 Task: Explore Airbnb accommodation in JaÃ©n, Peru from 10th December, 2023 to 18th December, 2023 for 2 adults. Place can be private room with 1  bedroom having 1 bed and 1 bathroom. Property type can be flat. Amenities needed are: wifi, TV, free parkinig on premises, gym, breakfast.
Action: Mouse moved to (435, 83)
Screenshot: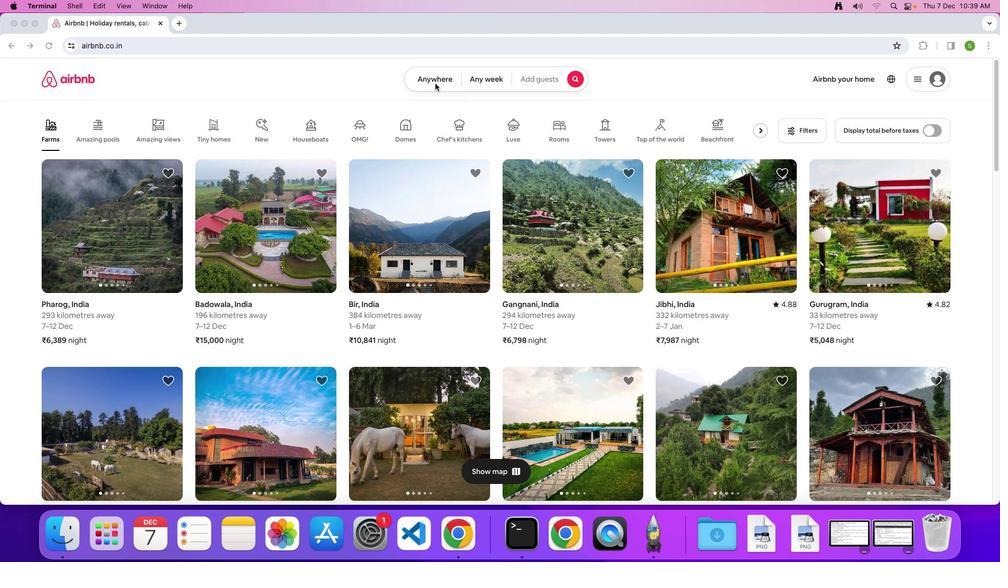 
Action: Mouse pressed left at (435, 83)
Screenshot: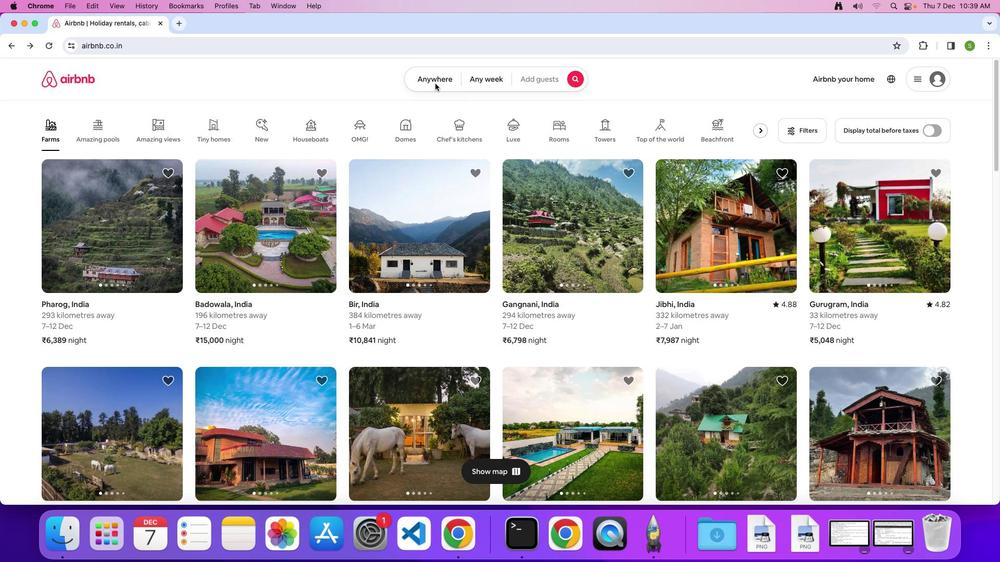 
Action: Mouse moved to (424, 81)
Screenshot: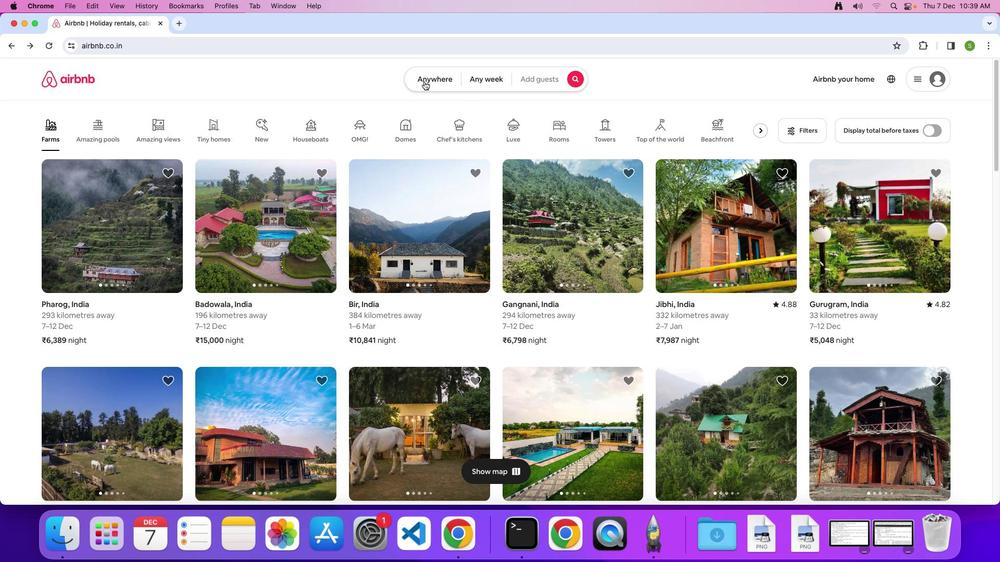 
Action: Mouse pressed left at (424, 81)
Screenshot: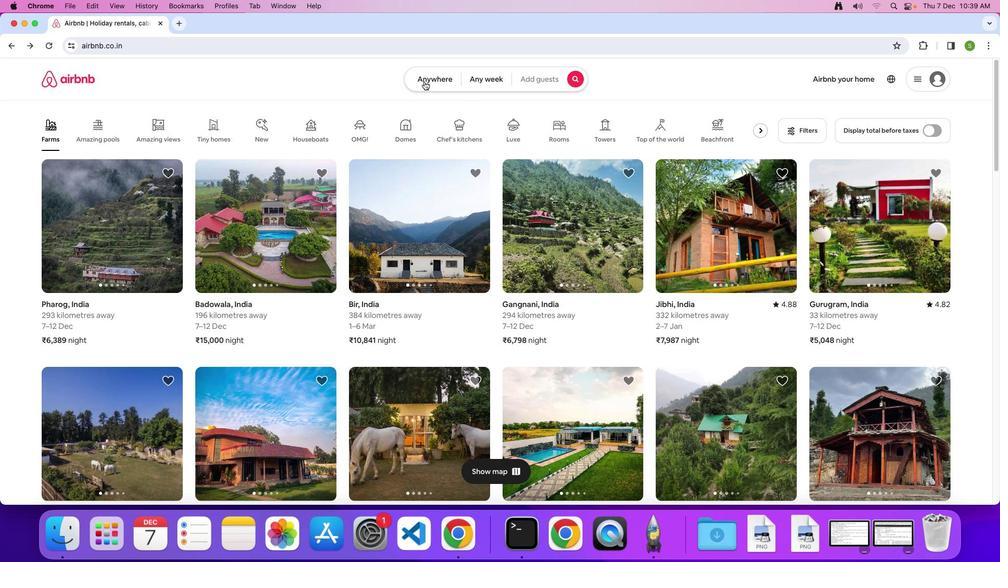 
Action: Mouse moved to (354, 114)
Screenshot: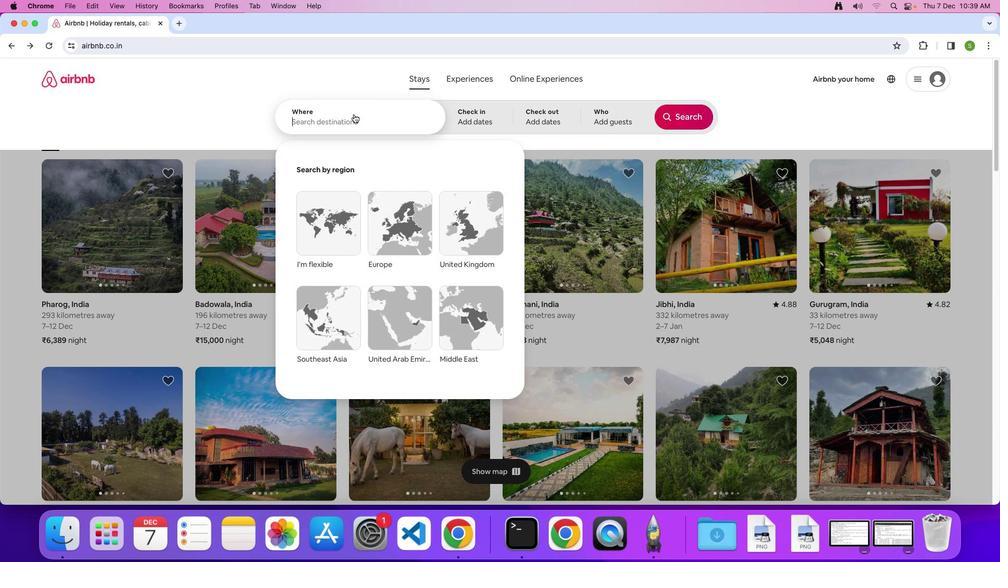 
Action: Mouse pressed left at (354, 114)
Screenshot: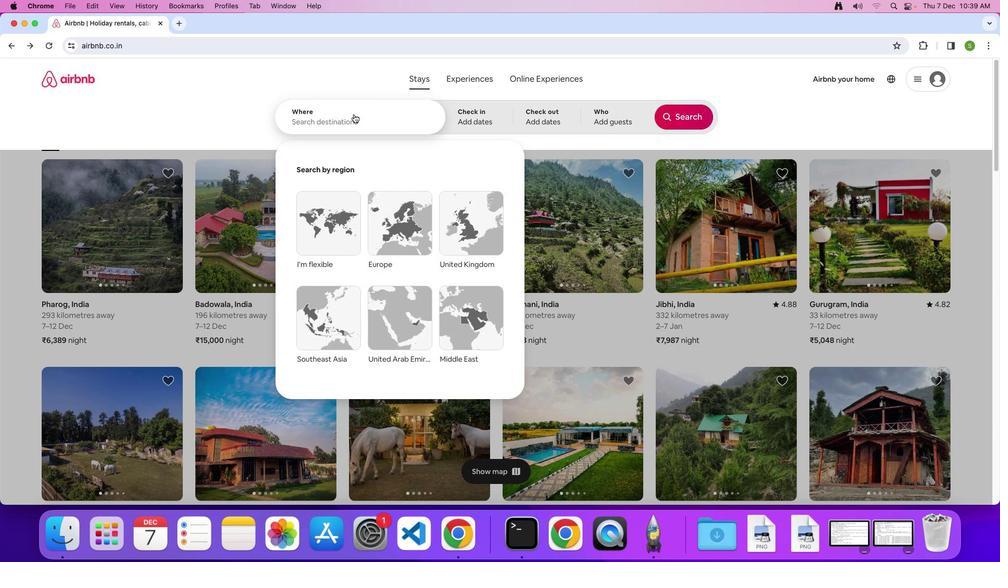 
Action: Key pressed 'J'Key.caps_lock'a''e''n'','Key.spaceKey.shift'P''e''r''u'Key.enter
Screenshot: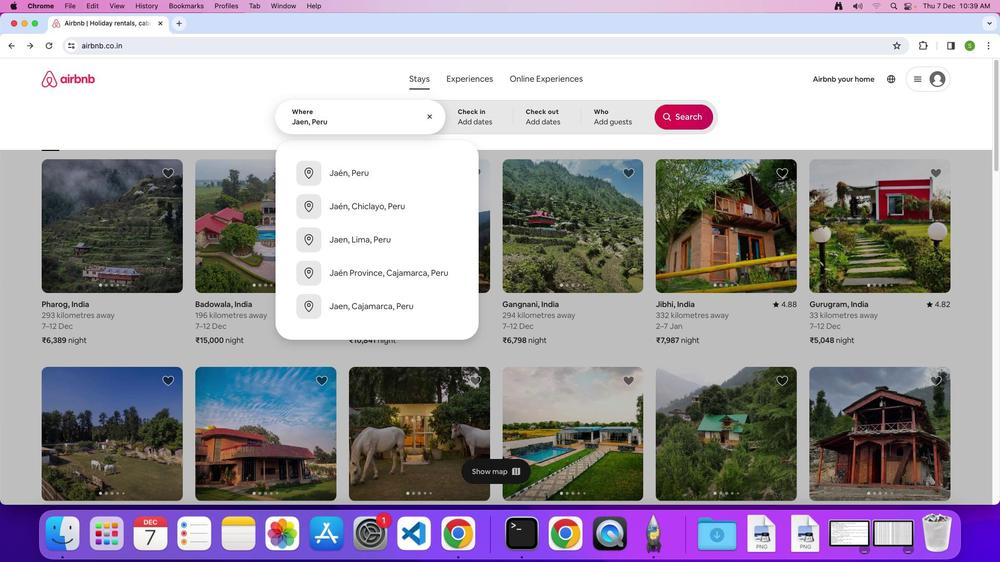 
Action: Mouse moved to (323, 300)
Screenshot: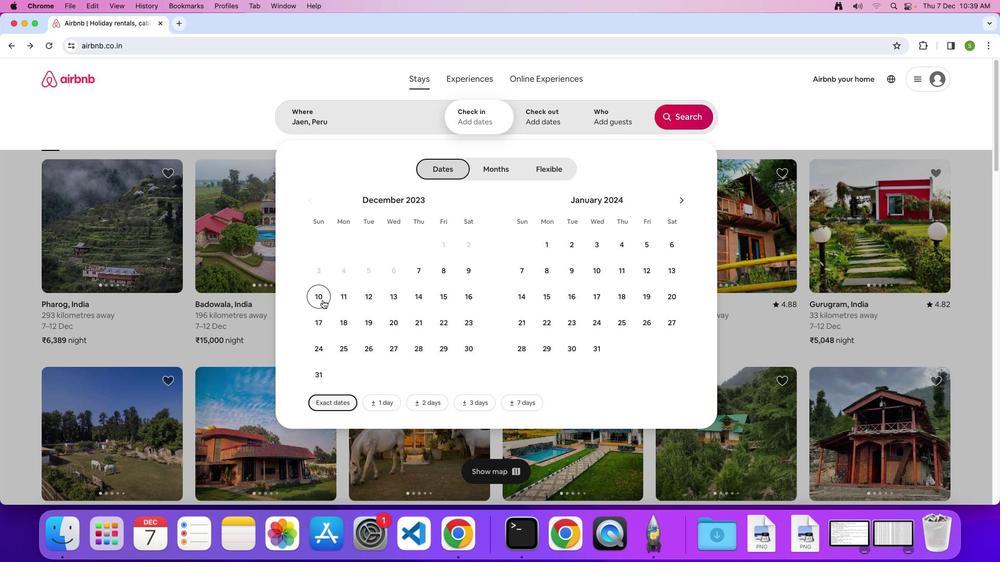
Action: Mouse pressed left at (323, 300)
Screenshot: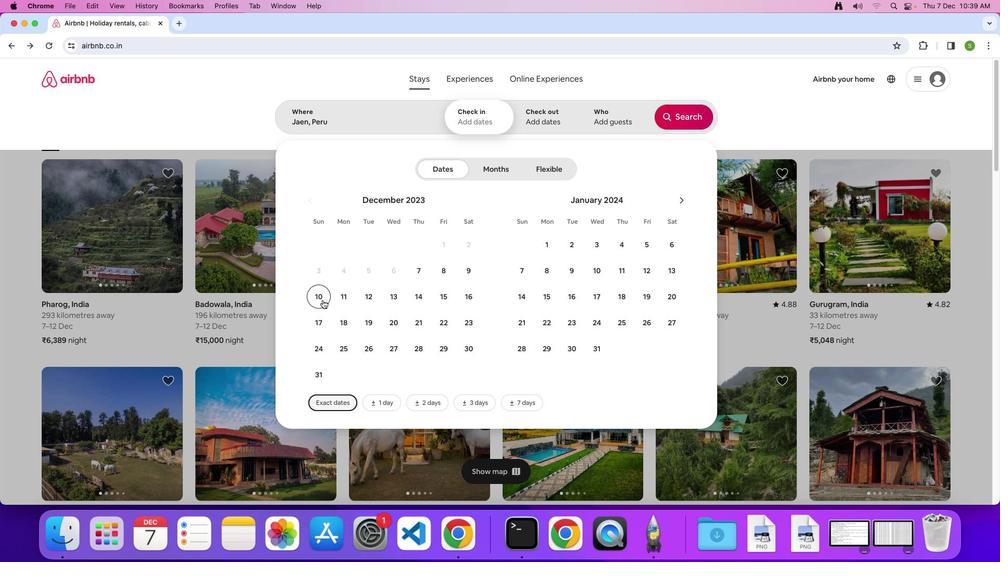
Action: Mouse moved to (338, 320)
Screenshot: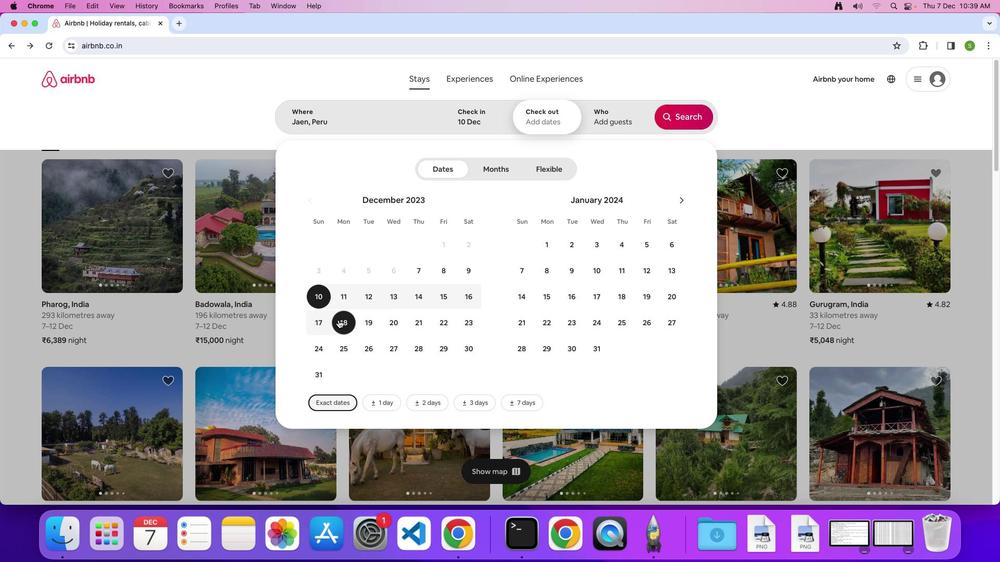 
Action: Mouse pressed left at (338, 320)
Screenshot: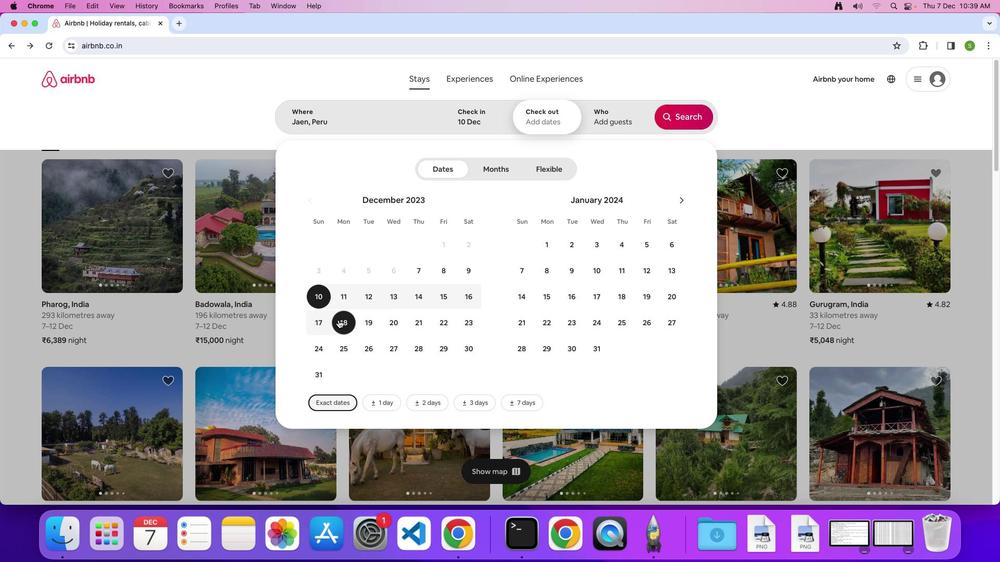 
Action: Mouse moved to (606, 124)
Screenshot: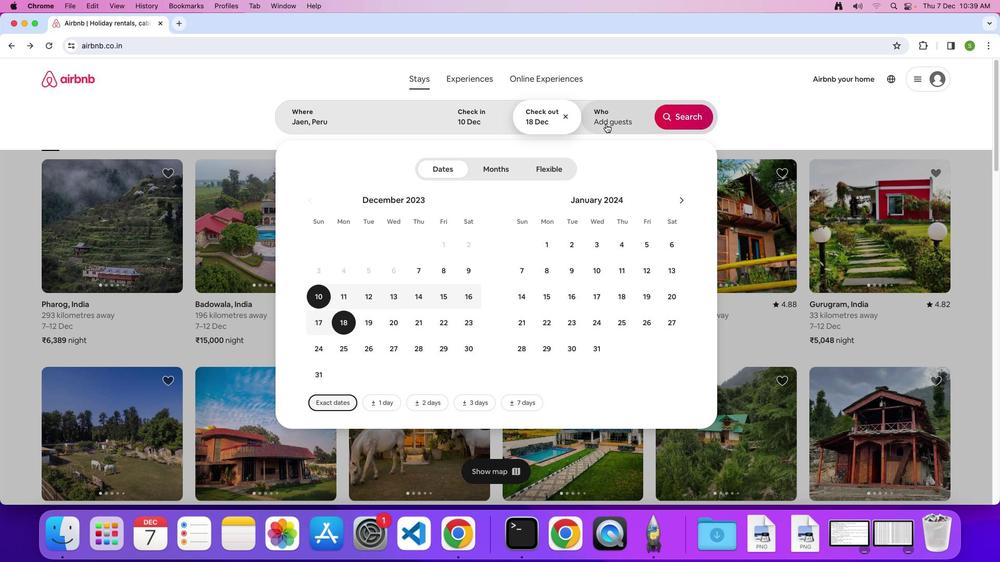 
Action: Mouse pressed left at (606, 124)
Screenshot: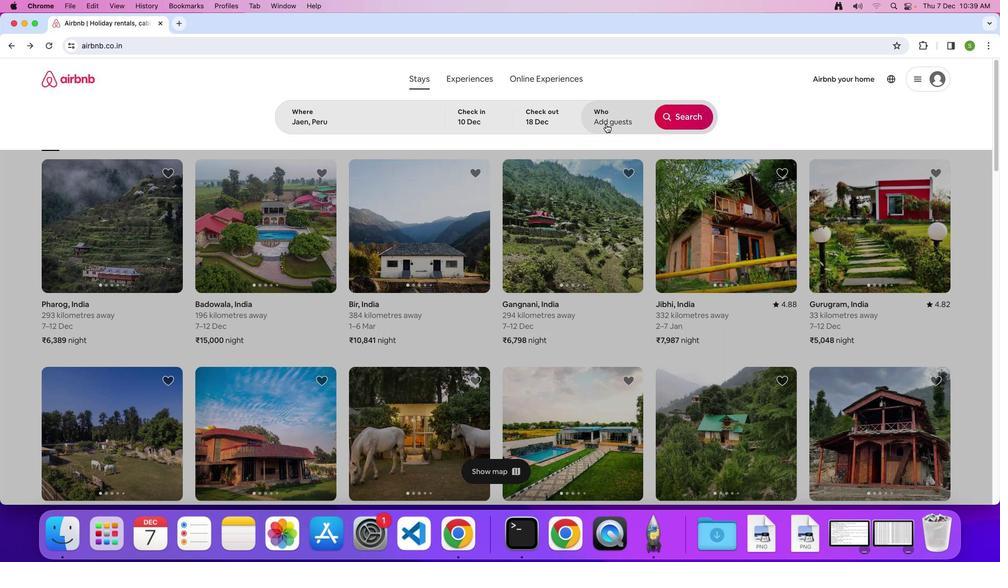 
Action: Mouse moved to (693, 173)
Screenshot: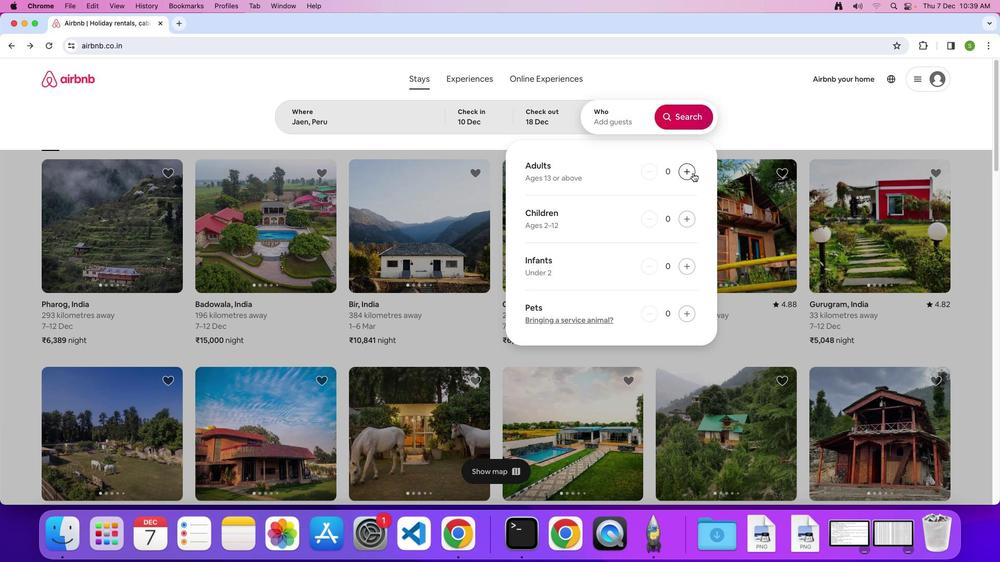 
Action: Mouse pressed left at (693, 173)
Screenshot: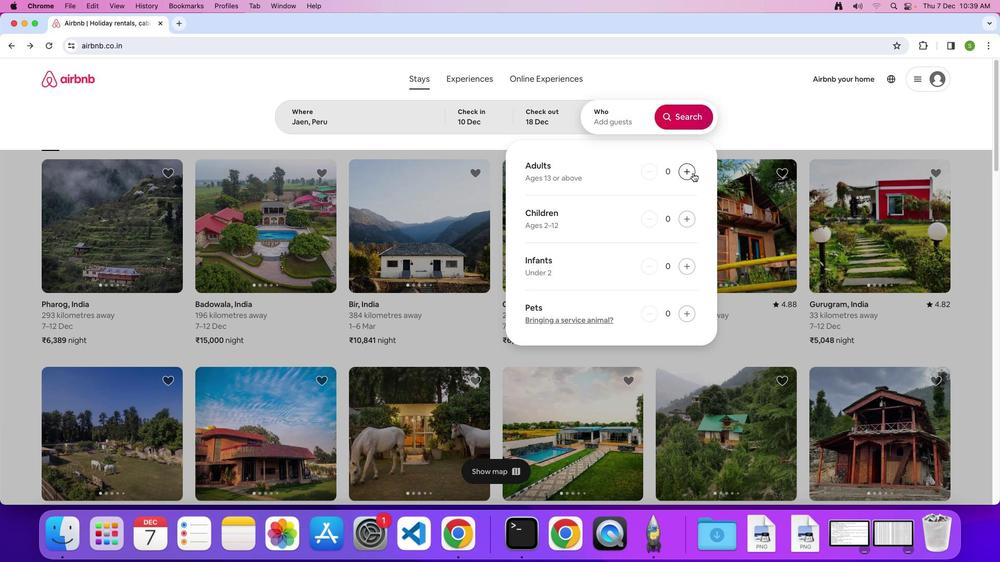 
Action: Mouse moved to (692, 173)
Screenshot: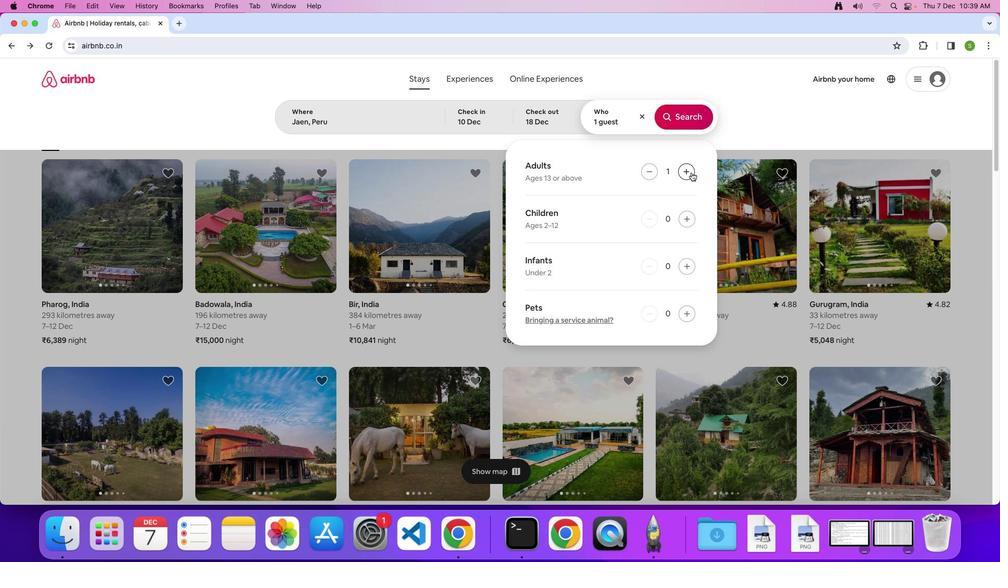 
Action: Mouse pressed left at (692, 173)
Screenshot: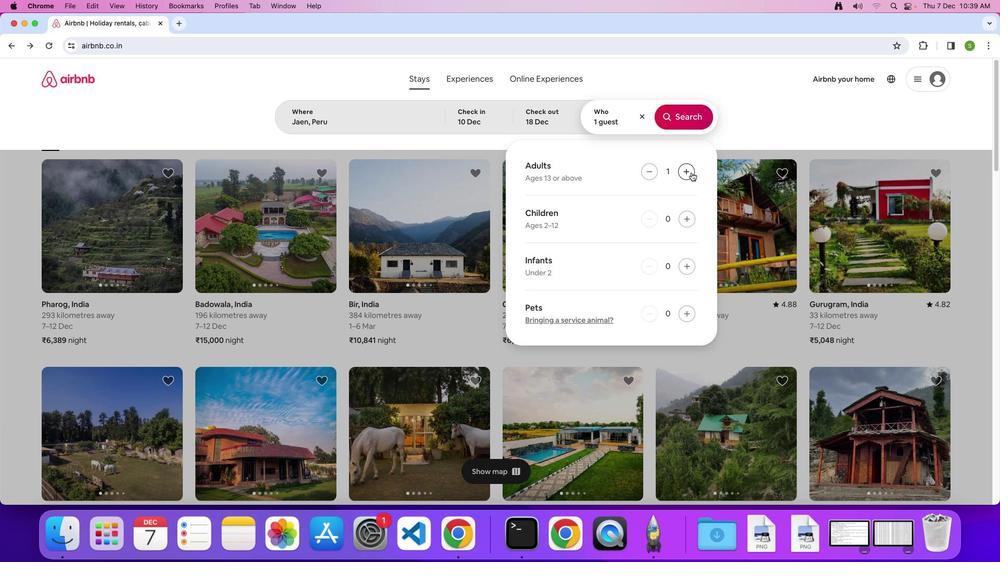 
Action: Mouse moved to (685, 122)
Screenshot: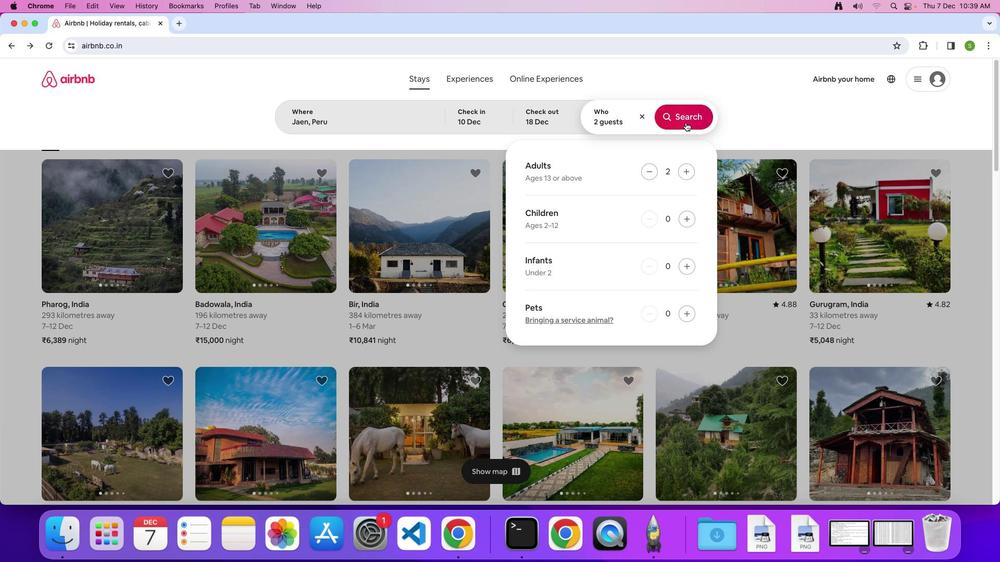 
Action: Mouse pressed left at (685, 122)
Screenshot: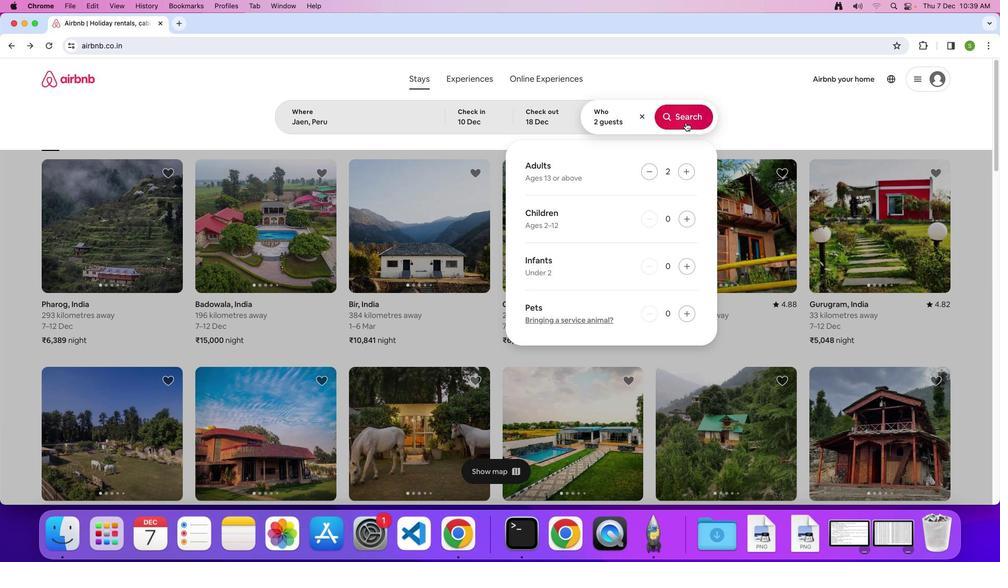 
Action: Mouse moved to (827, 116)
Screenshot: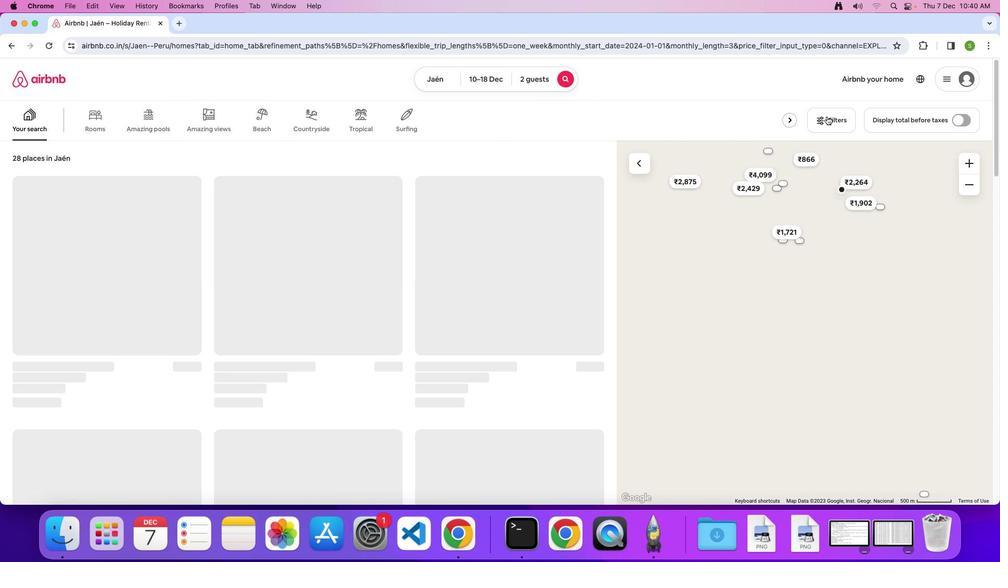 
Action: Mouse pressed left at (827, 116)
Screenshot: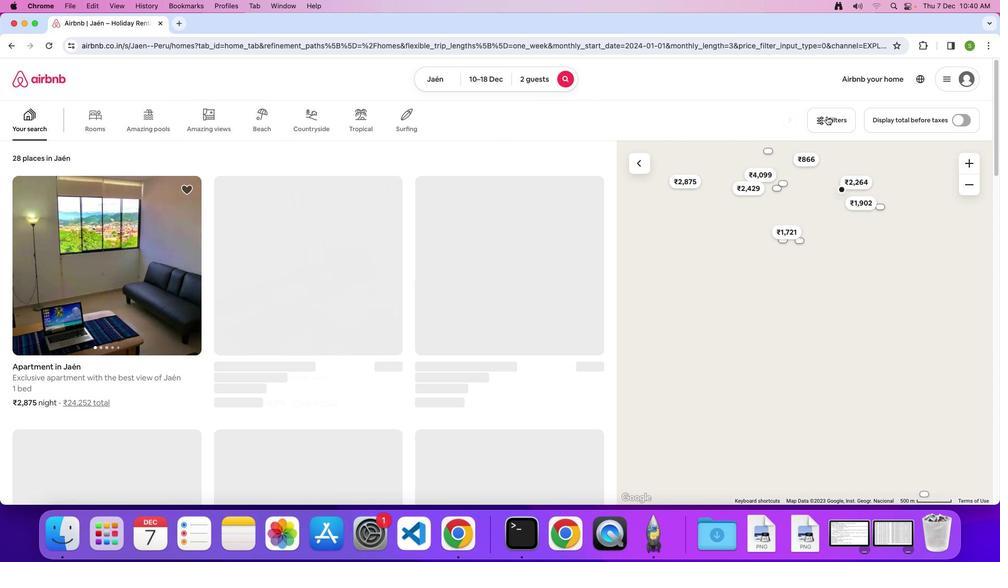 
Action: Mouse moved to (497, 184)
Screenshot: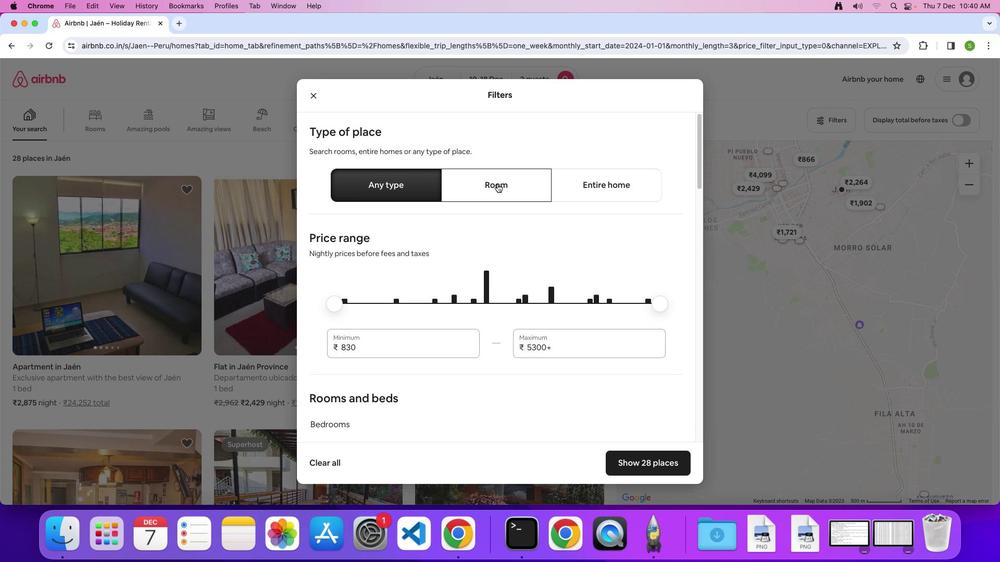 
Action: Mouse pressed left at (497, 184)
Screenshot: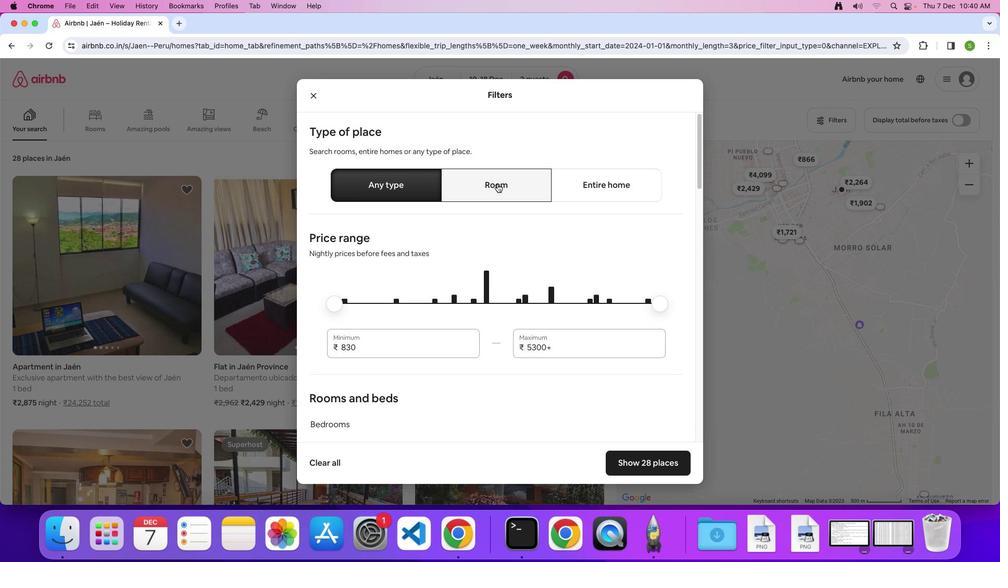 
Action: Mouse moved to (507, 269)
Screenshot: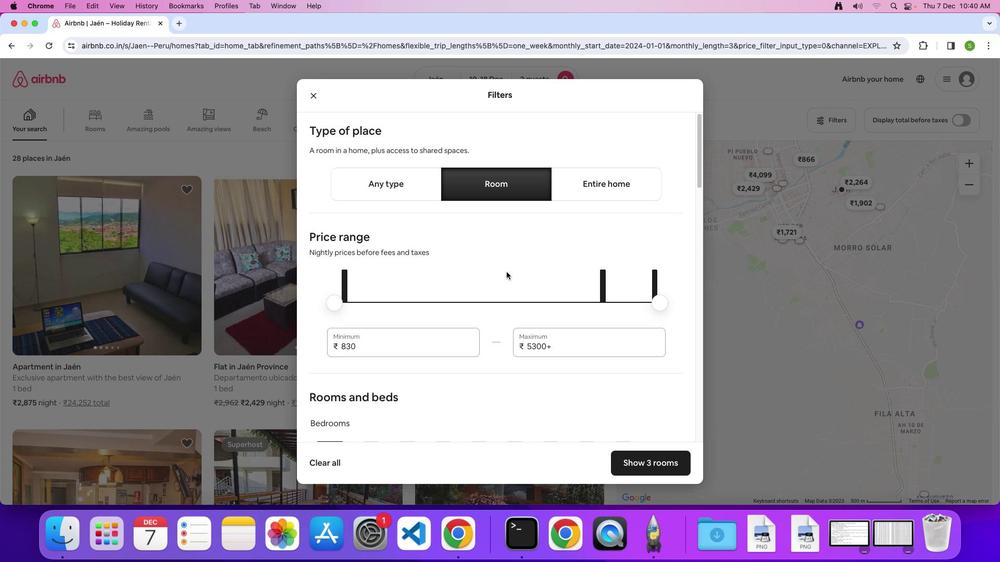
Action: Mouse scrolled (507, 269) with delta (0, 0)
Screenshot: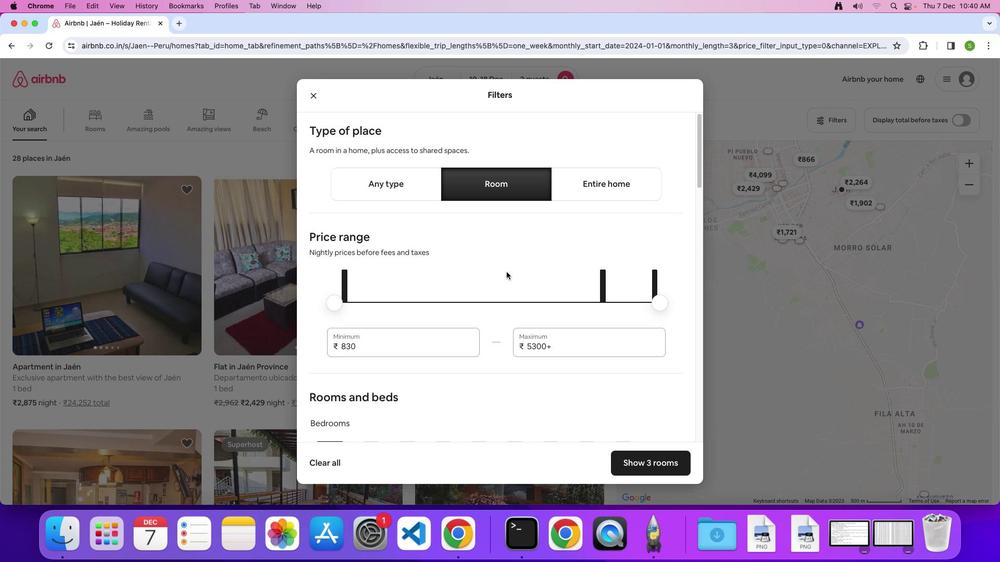 
Action: Mouse moved to (507, 272)
Screenshot: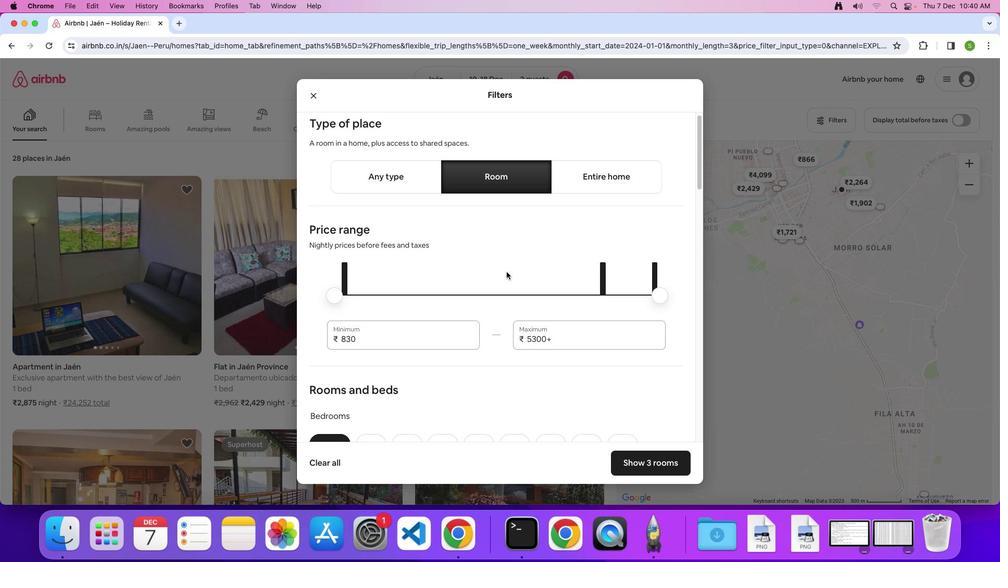 
Action: Mouse scrolled (507, 272) with delta (0, 0)
Screenshot: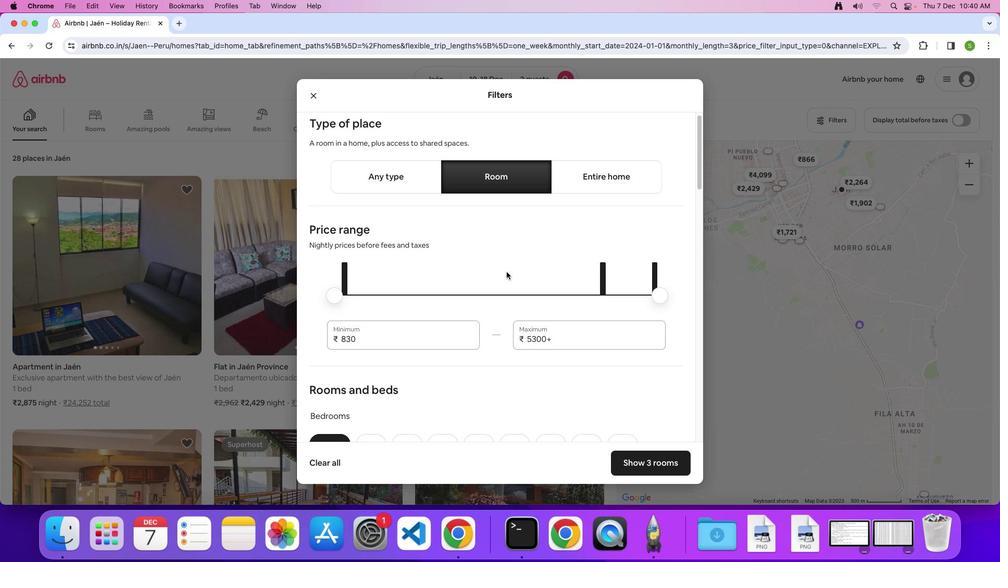 
Action: Mouse scrolled (507, 272) with delta (0, 0)
Screenshot: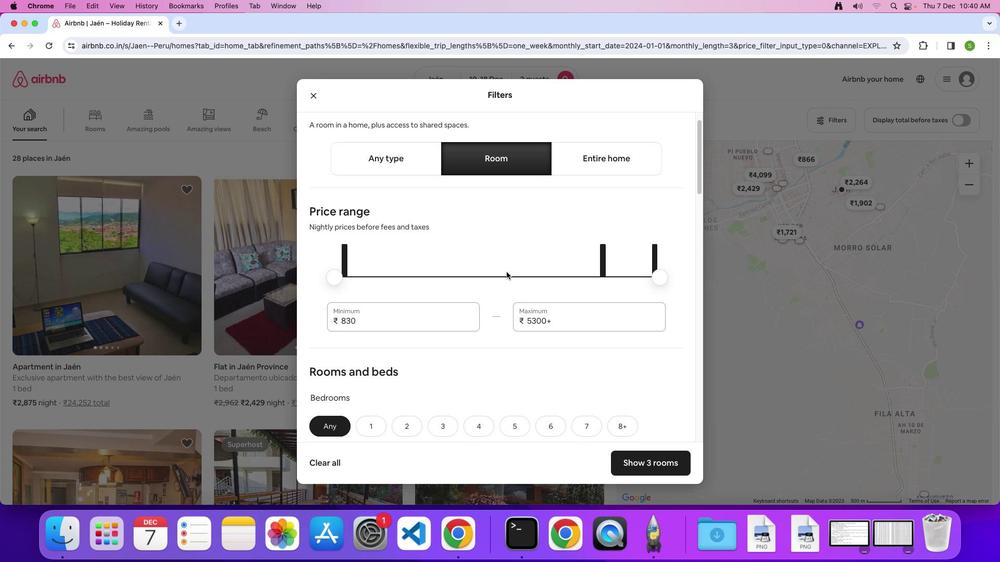 
Action: Mouse scrolled (507, 272) with delta (0, 0)
Screenshot: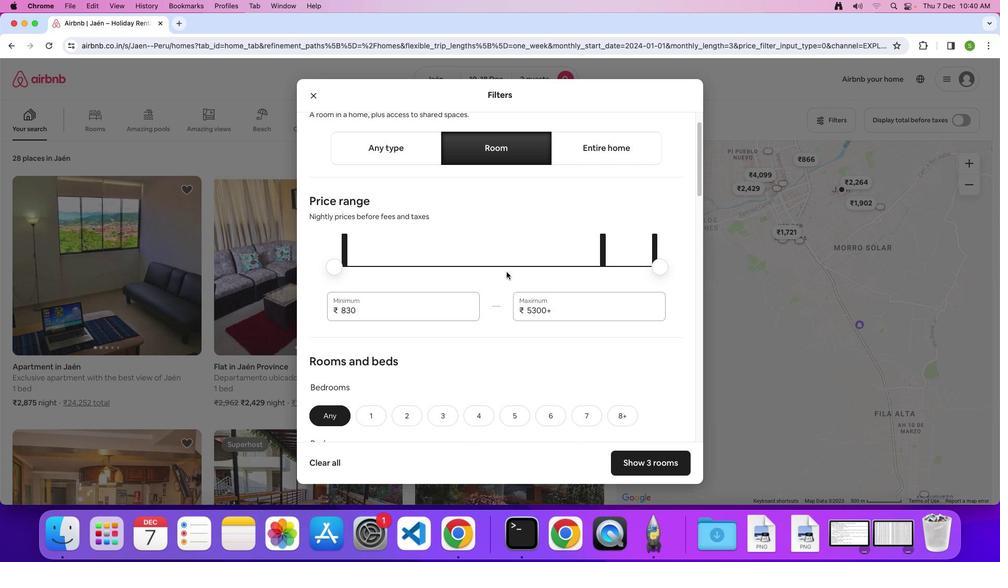 
Action: Mouse scrolled (507, 272) with delta (0, 0)
Screenshot: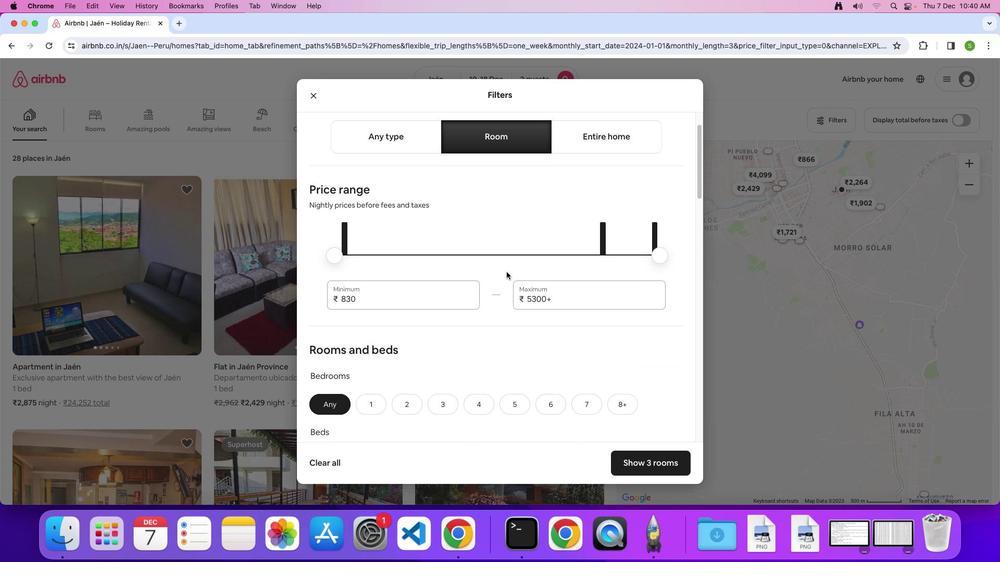 
Action: Mouse scrolled (507, 272) with delta (0, -1)
Screenshot: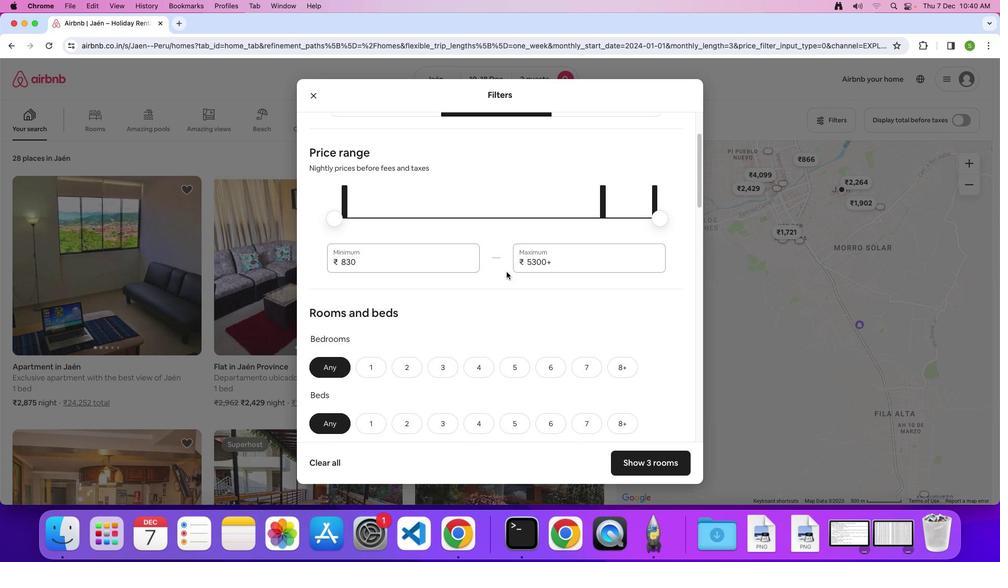 
Action: Mouse moved to (376, 343)
Screenshot: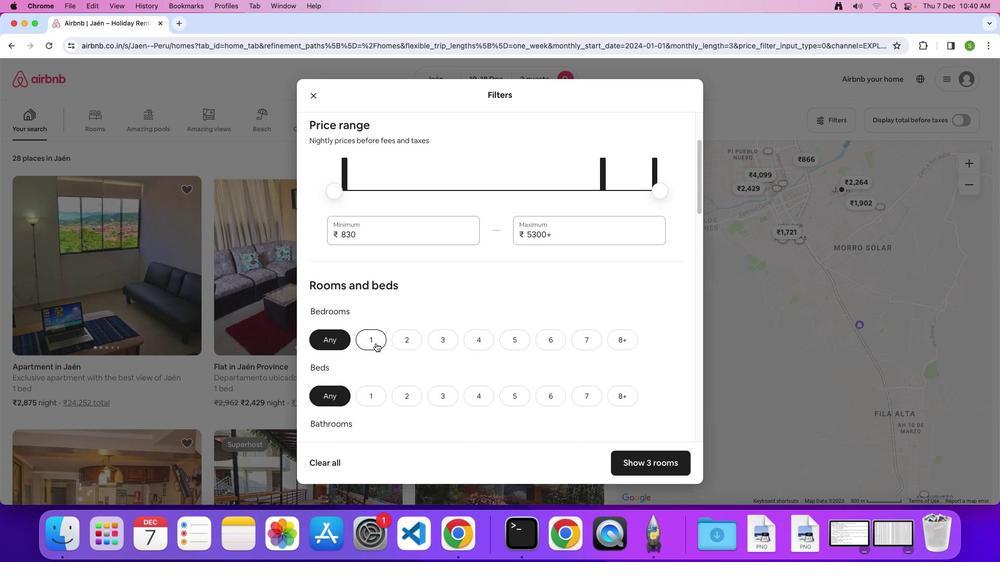 
Action: Mouse pressed left at (376, 343)
Screenshot: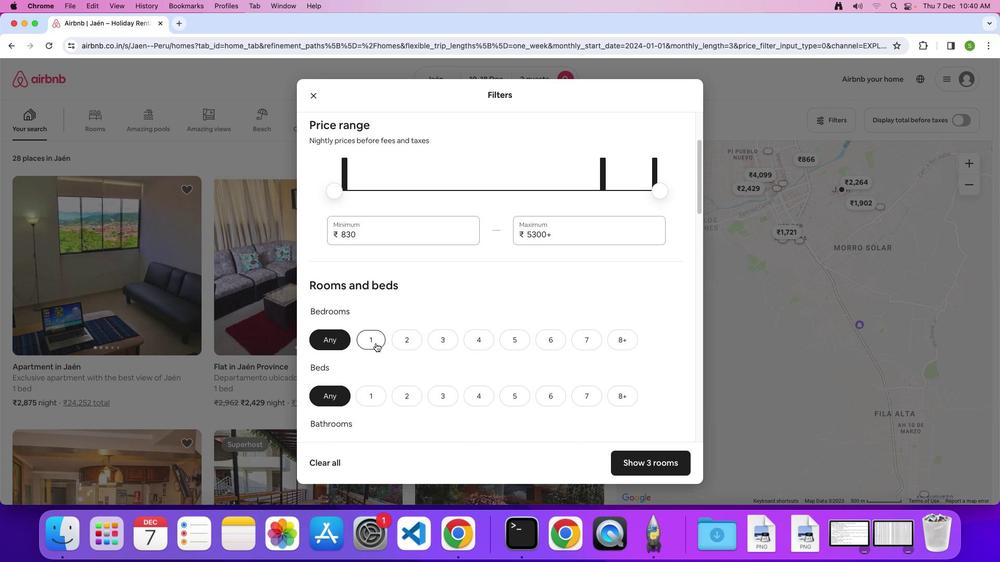 
Action: Mouse moved to (487, 305)
Screenshot: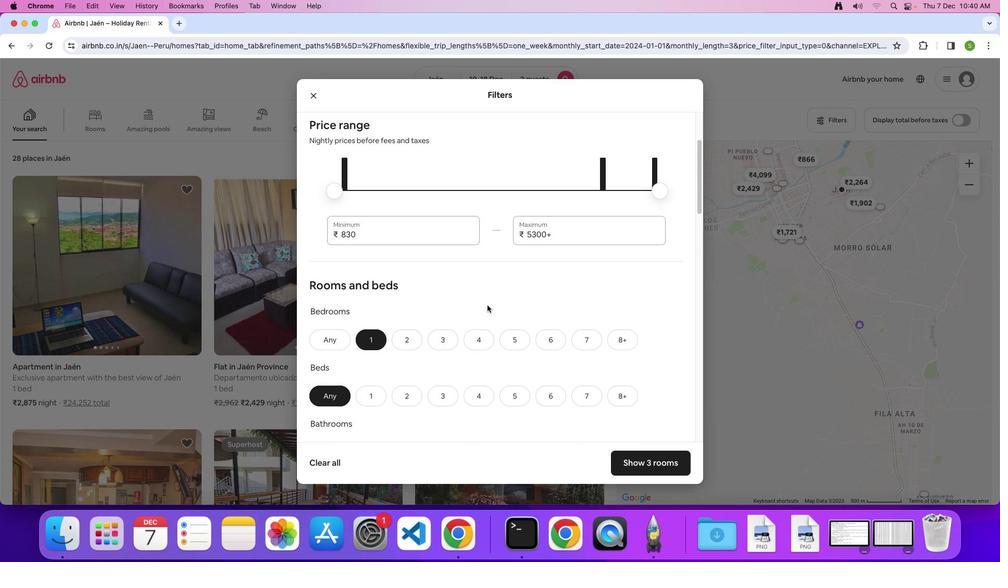 
Action: Mouse scrolled (487, 305) with delta (0, 0)
Screenshot: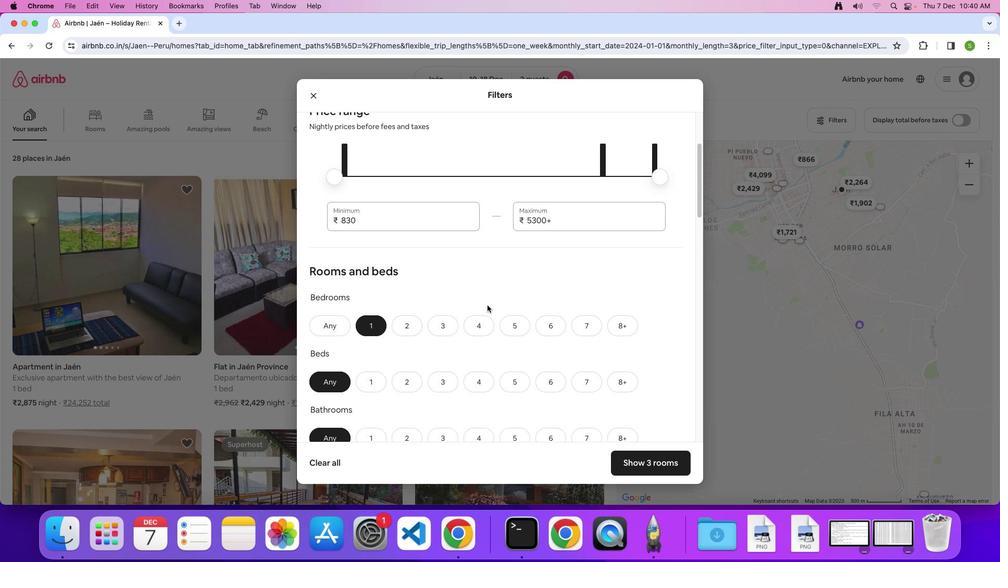 
Action: Mouse scrolled (487, 305) with delta (0, 0)
Screenshot: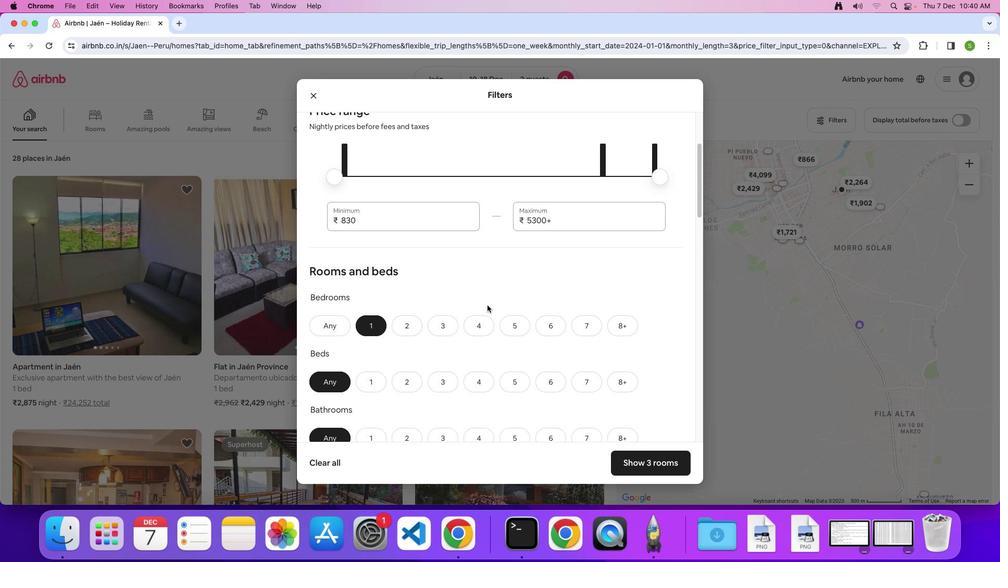 
Action: Mouse scrolled (487, 305) with delta (0, -2)
Screenshot: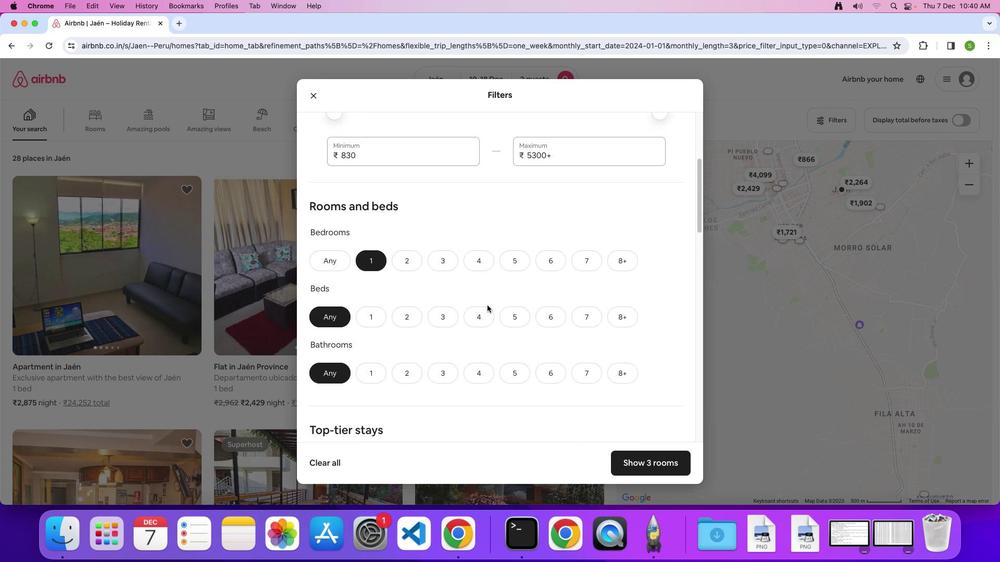 
Action: Mouse moved to (378, 278)
Screenshot: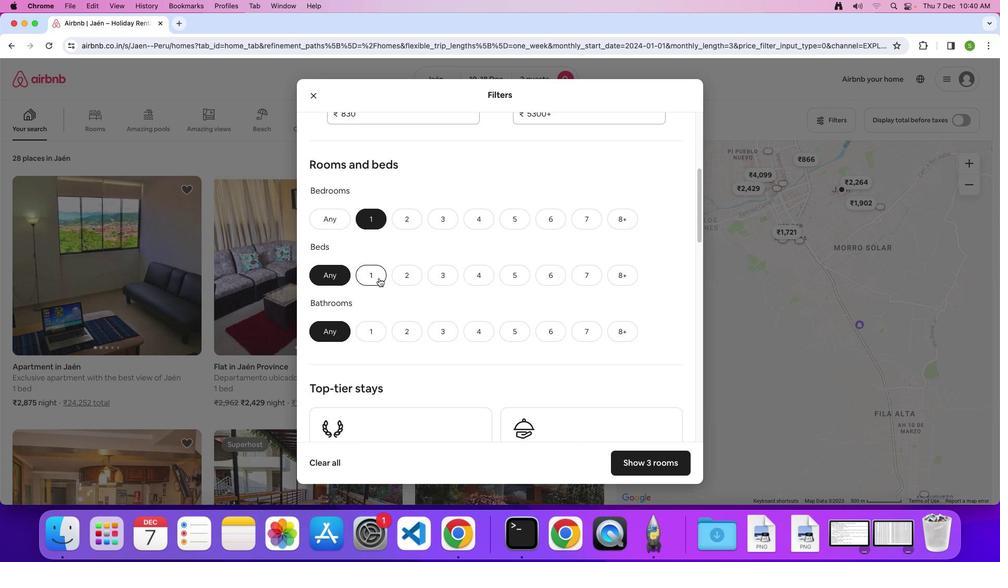 
Action: Mouse pressed left at (378, 278)
Screenshot: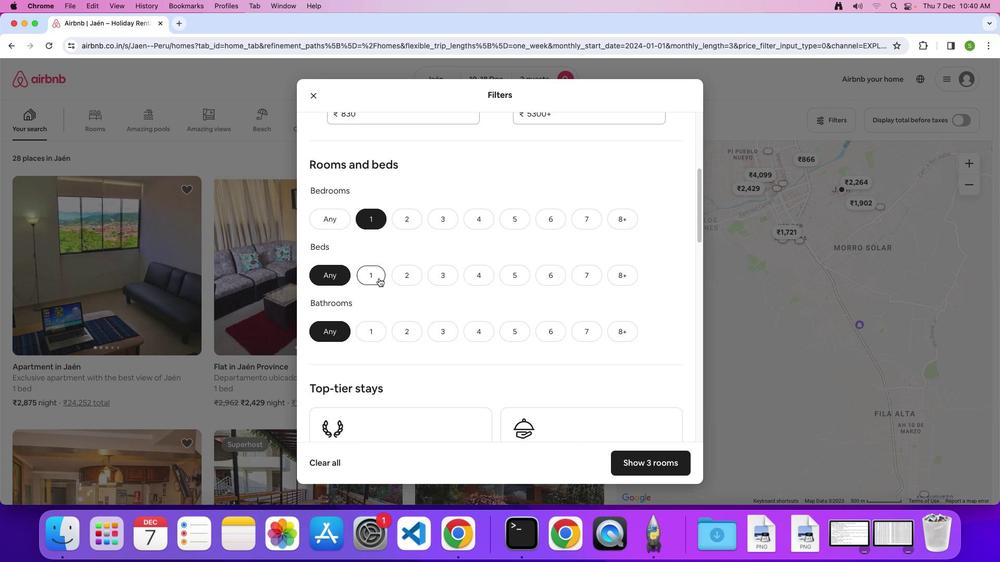 
Action: Mouse moved to (530, 283)
Screenshot: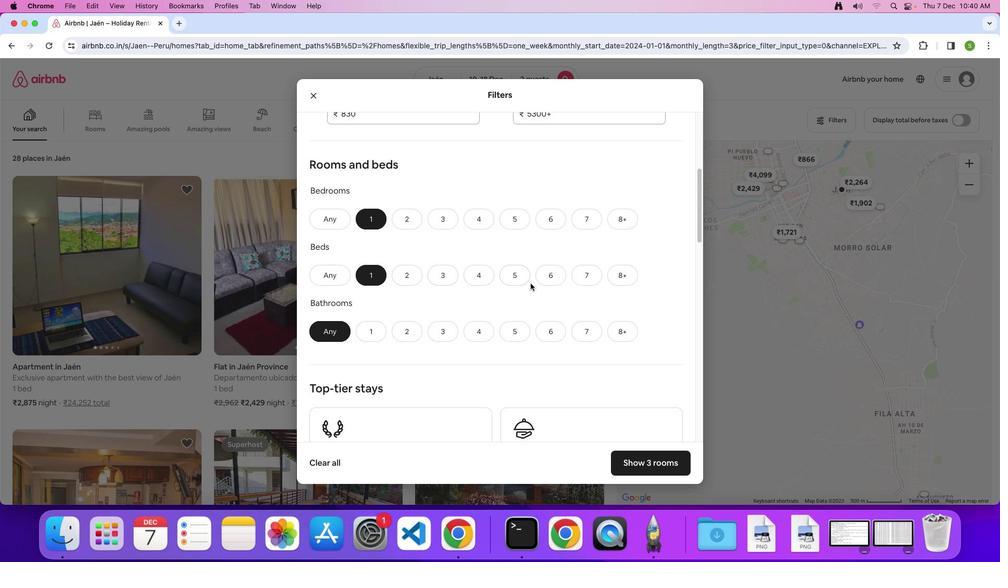 
Action: Mouse scrolled (530, 283) with delta (0, 0)
Screenshot: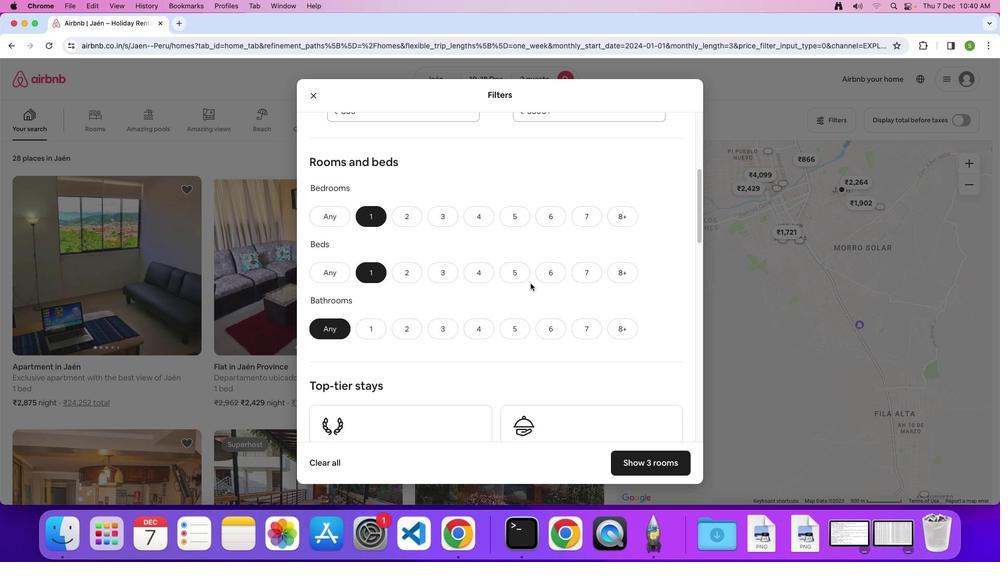 
Action: Mouse scrolled (530, 283) with delta (0, 0)
Screenshot: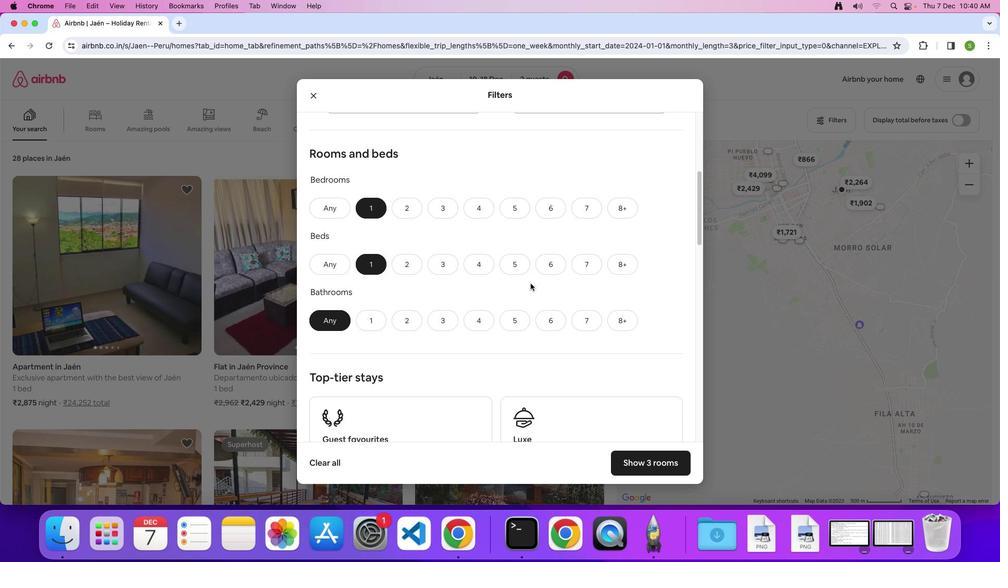 
Action: Mouse scrolled (530, 283) with delta (0, -1)
Screenshot: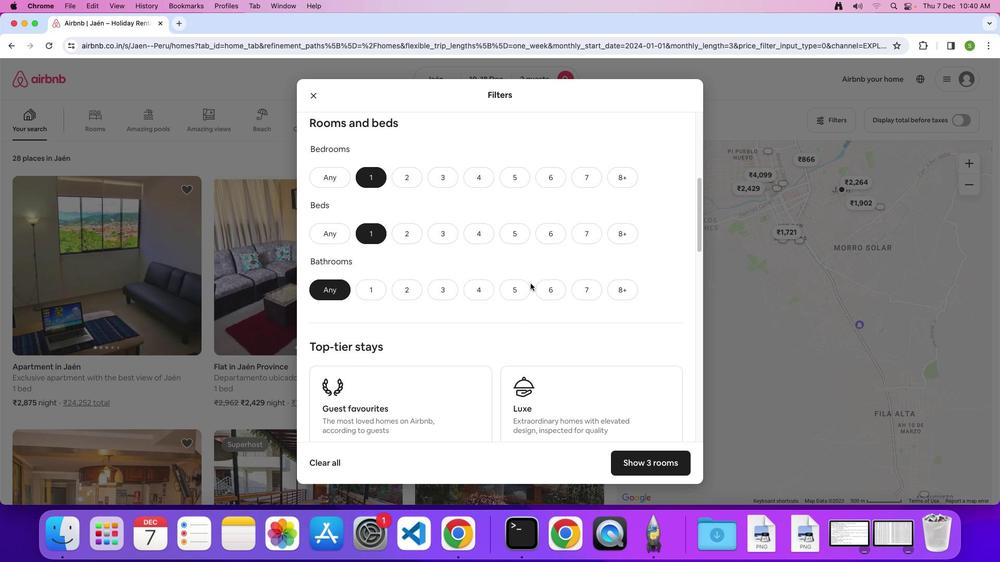 
Action: Mouse scrolled (530, 283) with delta (0, 0)
Screenshot: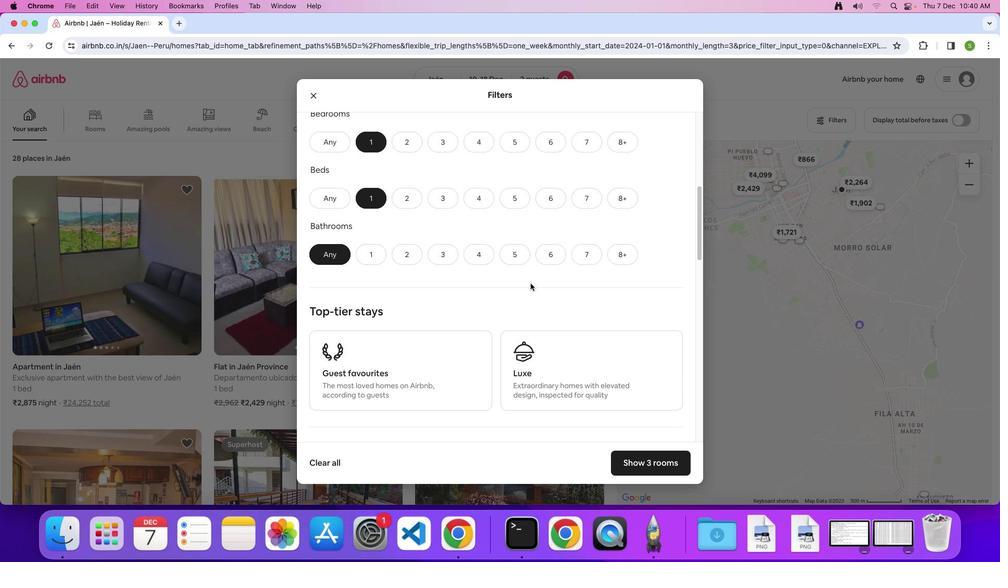 
Action: Mouse scrolled (530, 283) with delta (0, 0)
Screenshot: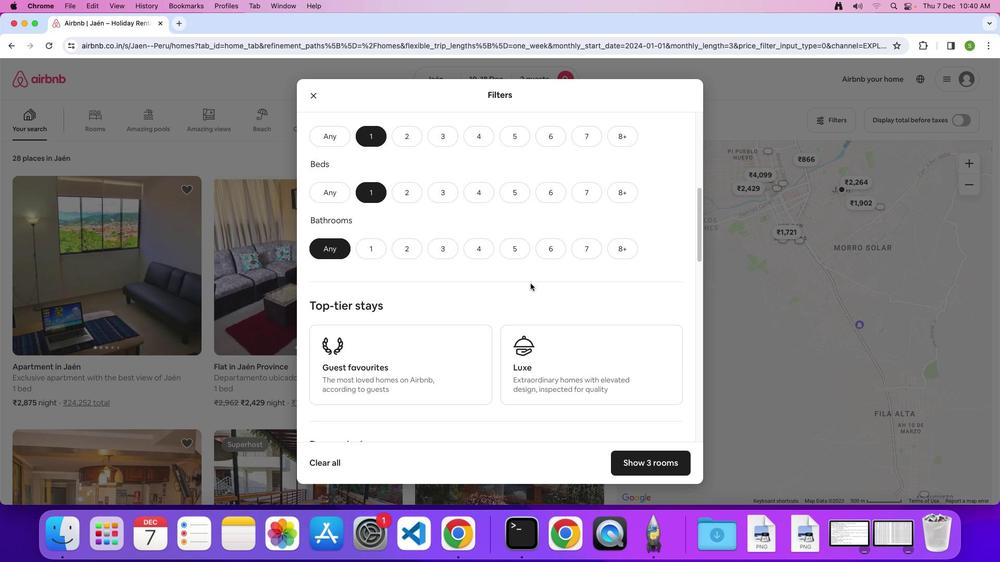 
Action: Mouse moved to (376, 236)
Screenshot: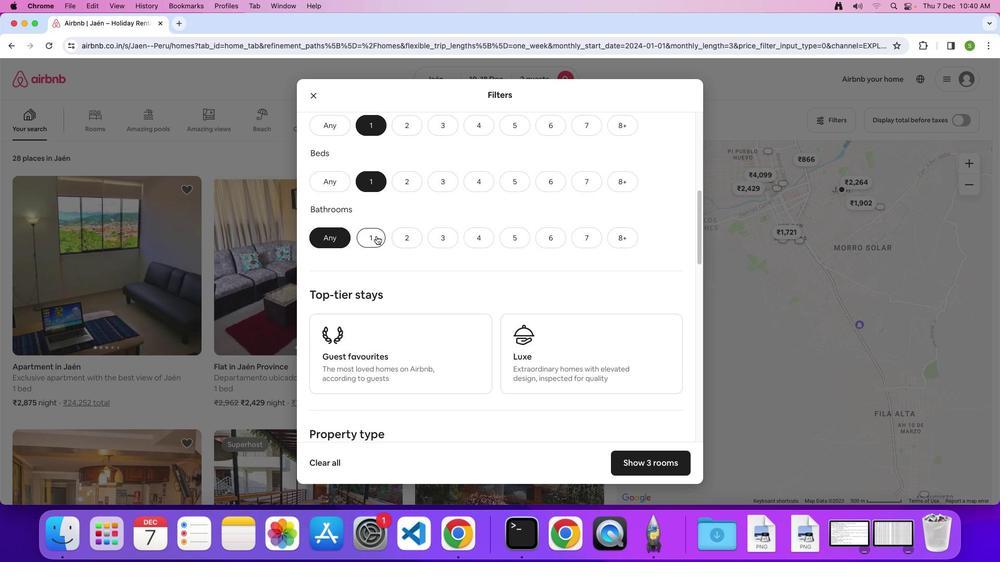 
Action: Mouse pressed left at (376, 236)
Screenshot: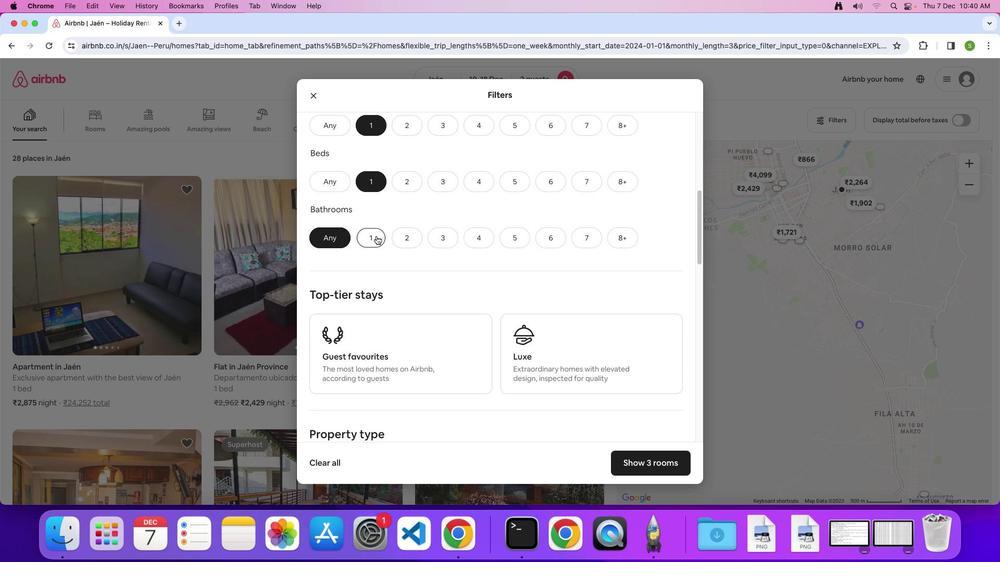 
Action: Mouse moved to (495, 256)
Screenshot: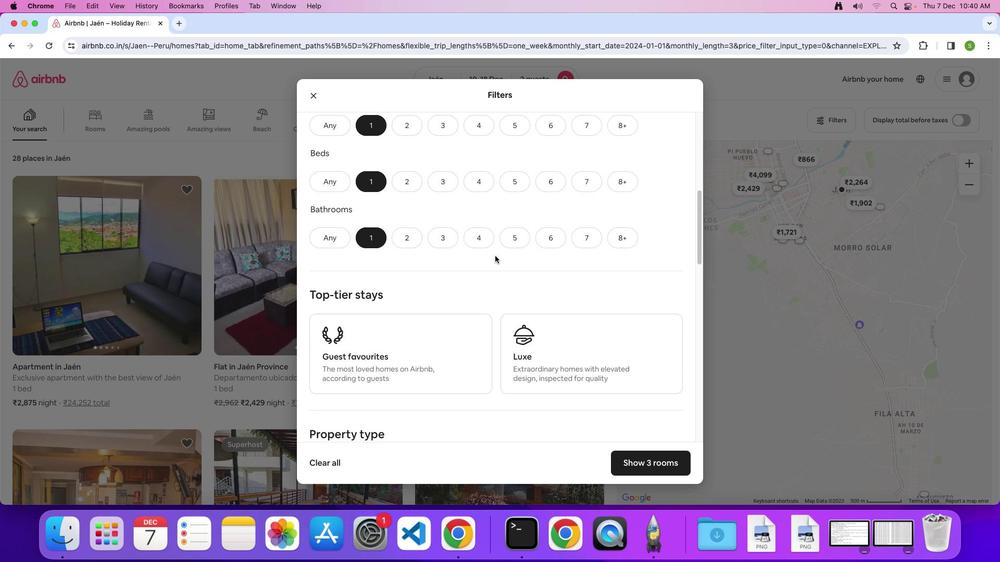 
Action: Mouse scrolled (495, 256) with delta (0, 0)
Screenshot: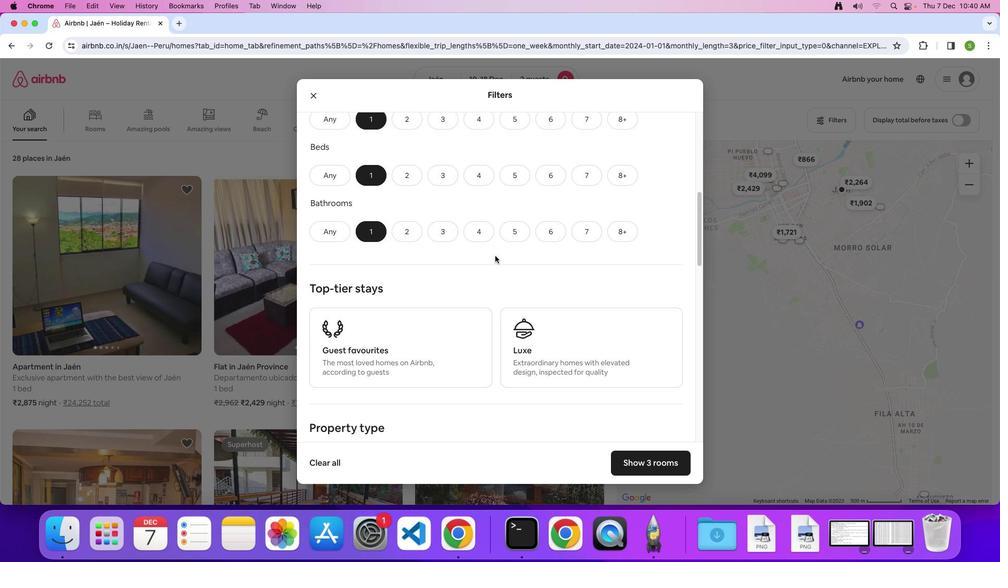
Action: Mouse scrolled (495, 256) with delta (0, 0)
Screenshot: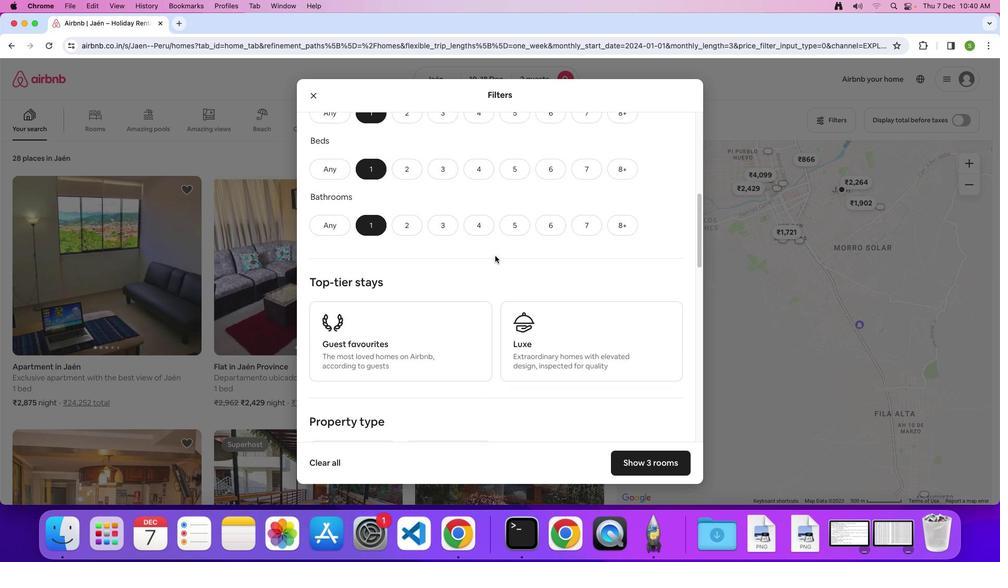 
Action: Mouse scrolled (495, 256) with delta (0, 0)
Screenshot: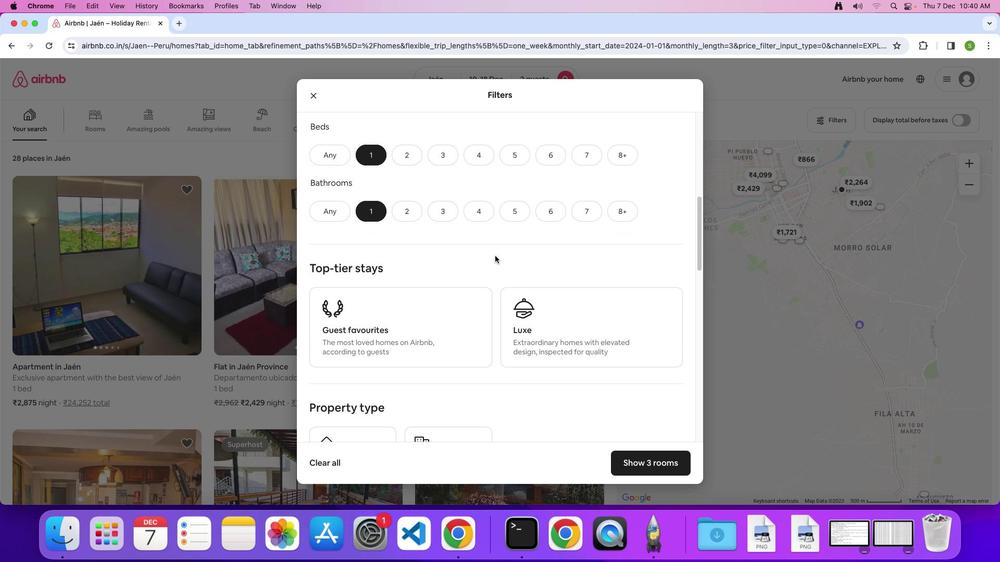 
Action: Mouse scrolled (495, 256) with delta (0, 0)
Screenshot: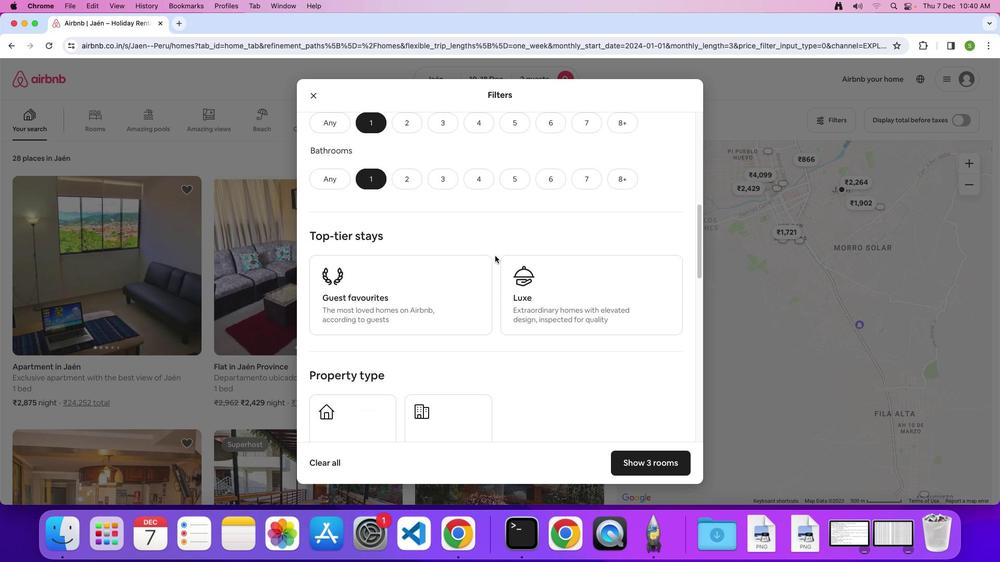 
Action: Mouse scrolled (495, 256) with delta (0, -1)
Screenshot: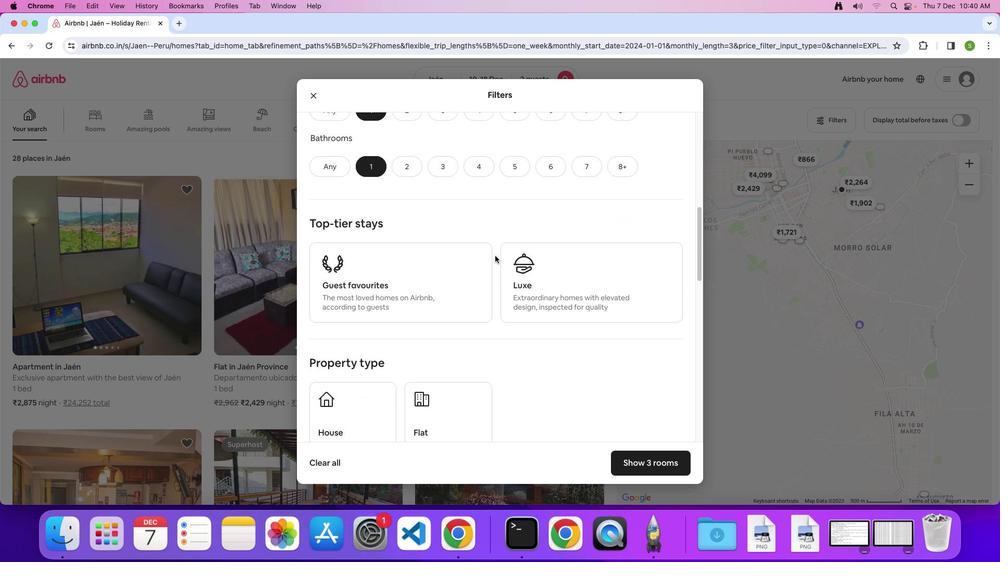 
Action: Mouse scrolled (495, 256) with delta (0, 0)
Screenshot: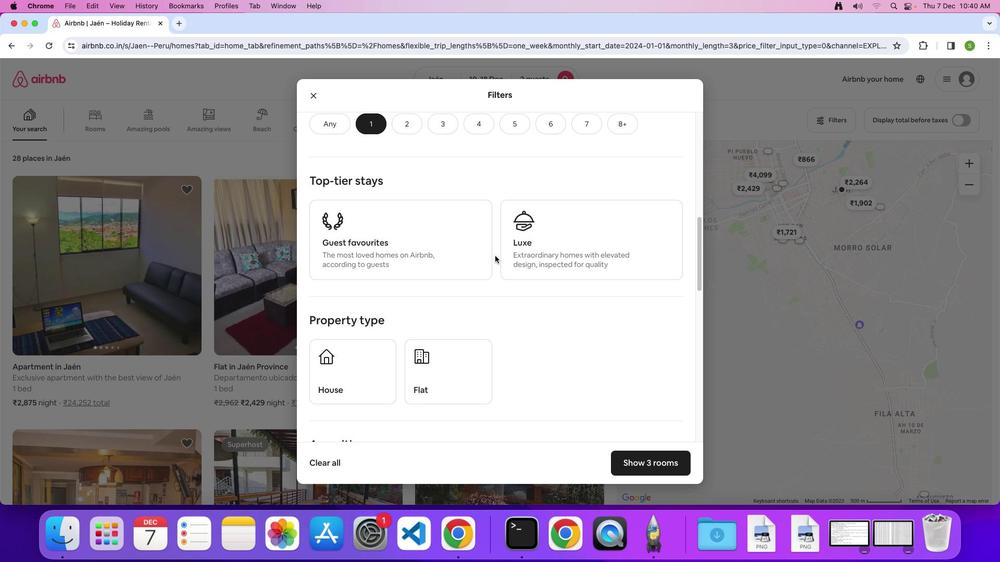 
Action: Mouse scrolled (495, 256) with delta (0, 0)
Screenshot: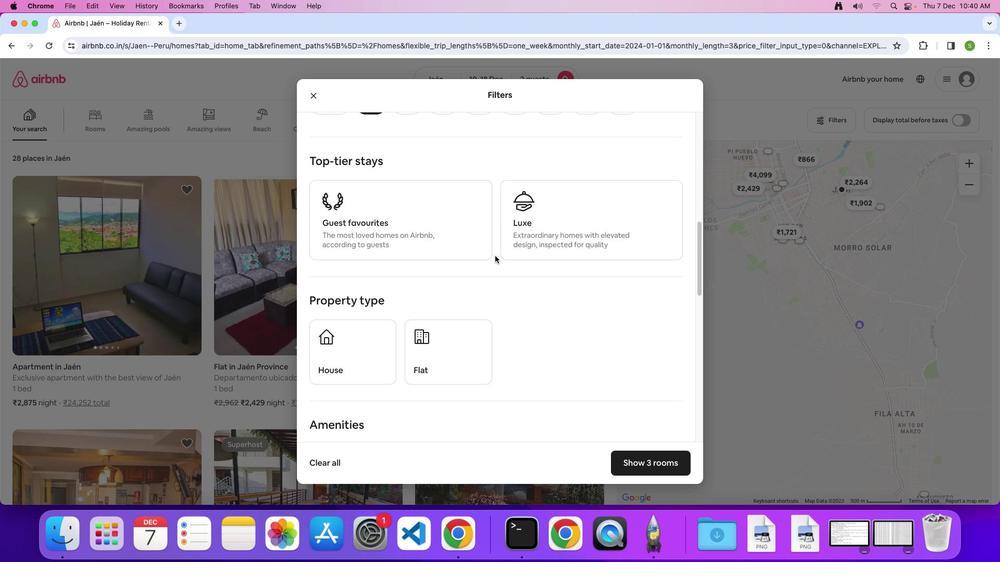 
Action: Mouse scrolled (495, 256) with delta (0, -1)
Screenshot: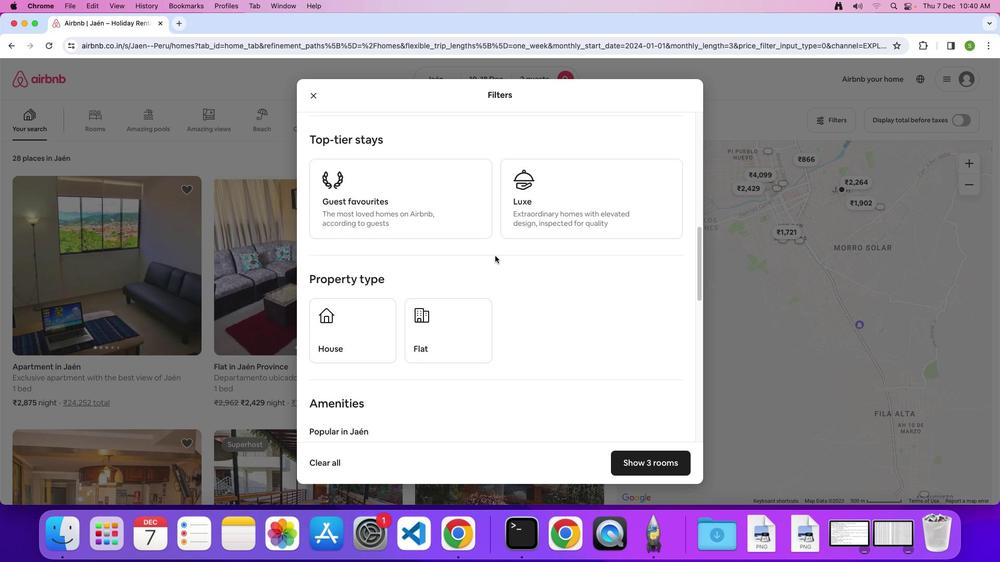 
Action: Mouse moved to (440, 290)
Screenshot: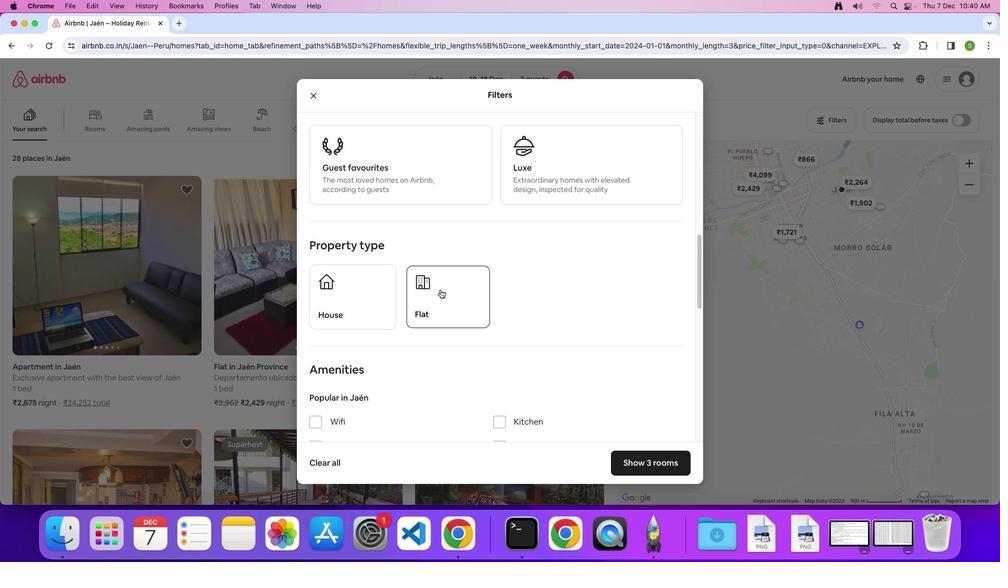 
Action: Mouse pressed left at (440, 290)
Screenshot: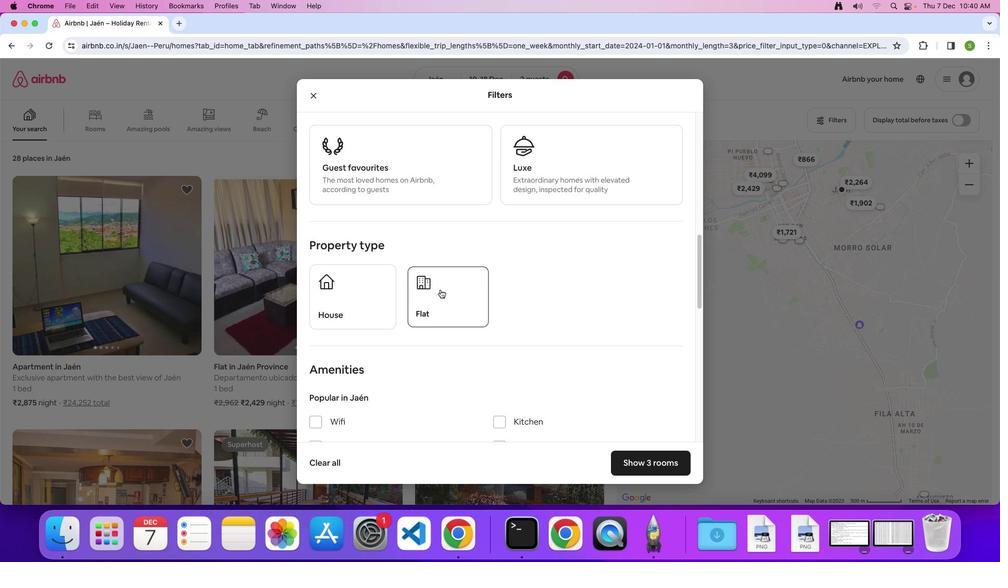 
Action: Mouse moved to (568, 279)
Screenshot: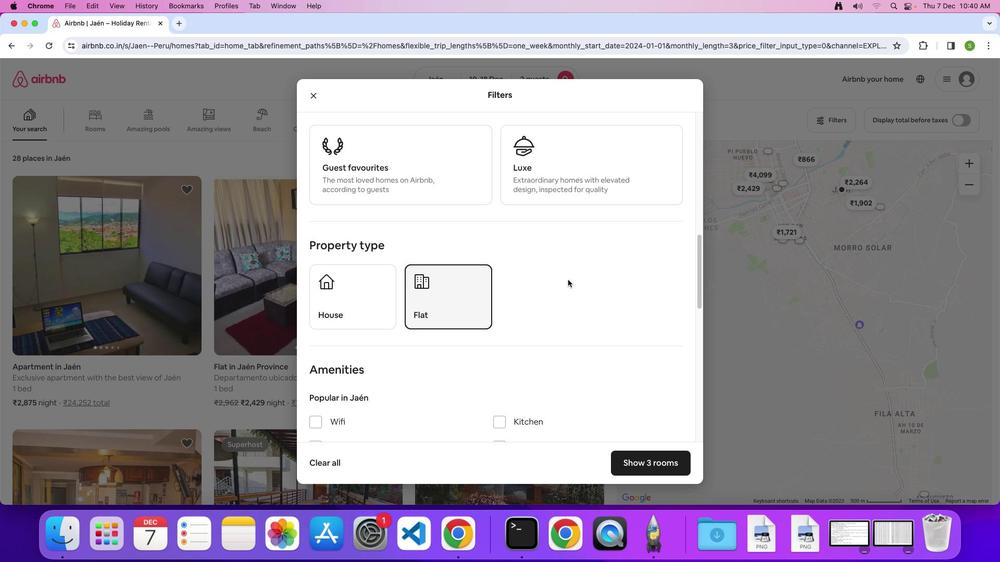 
Action: Mouse scrolled (568, 279) with delta (0, 0)
Screenshot: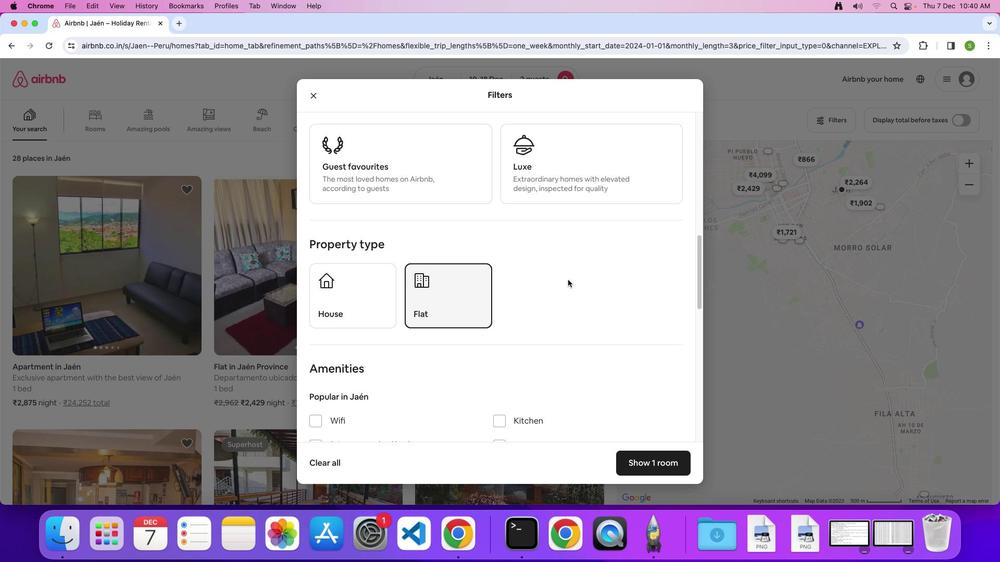 
Action: Mouse scrolled (568, 279) with delta (0, 0)
Screenshot: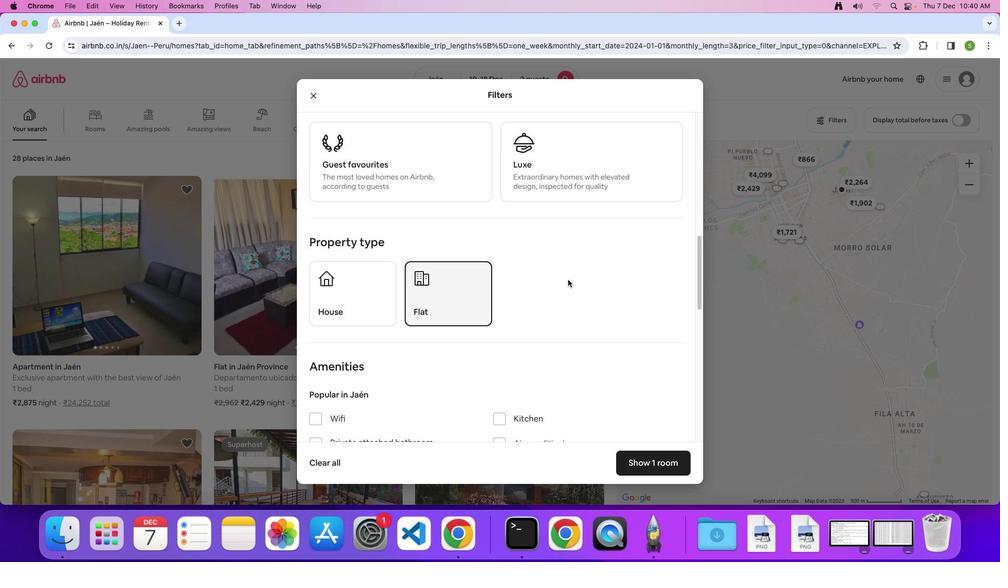 
Action: Mouse scrolled (568, 279) with delta (0, 0)
Screenshot: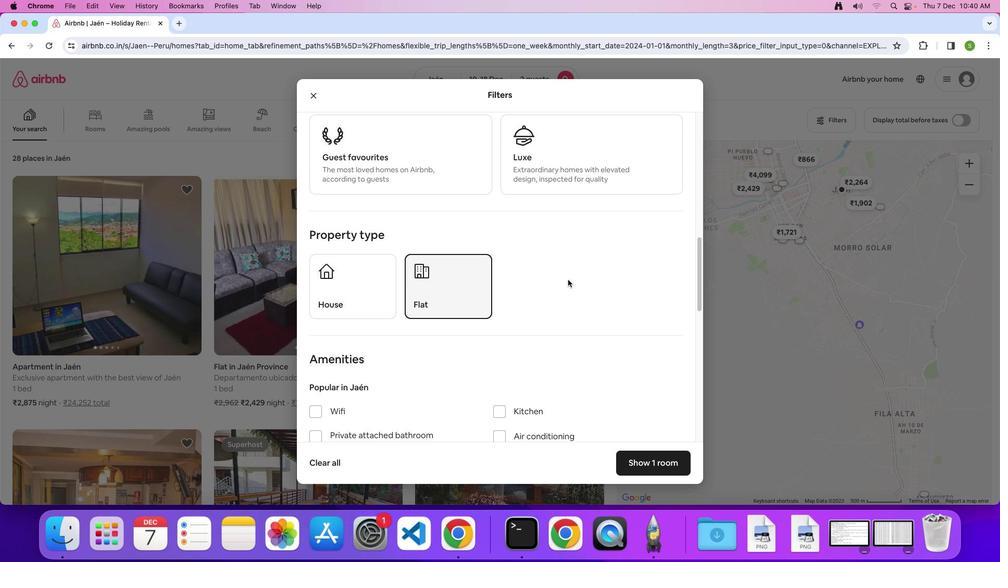 
Action: Mouse scrolled (568, 279) with delta (0, 0)
Screenshot: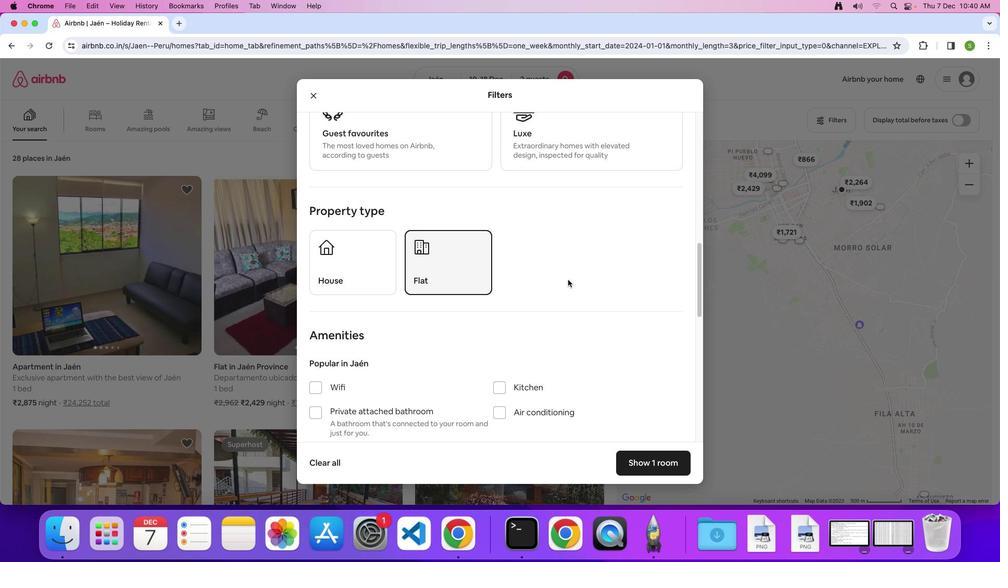 
Action: Mouse scrolled (568, 279) with delta (0, 0)
Screenshot: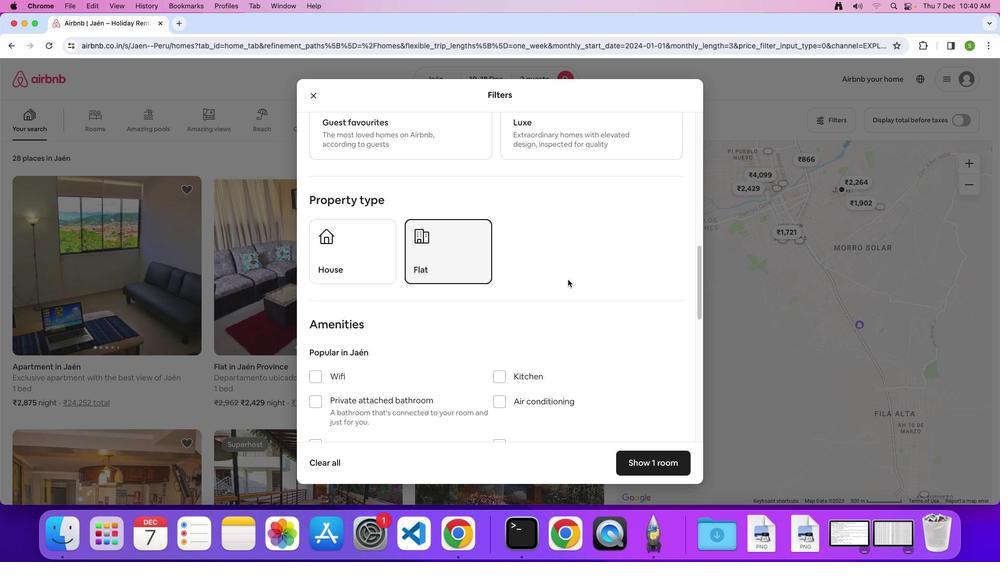 
Action: Mouse scrolled (568, 279) with delta (0, -1)
Screenshot: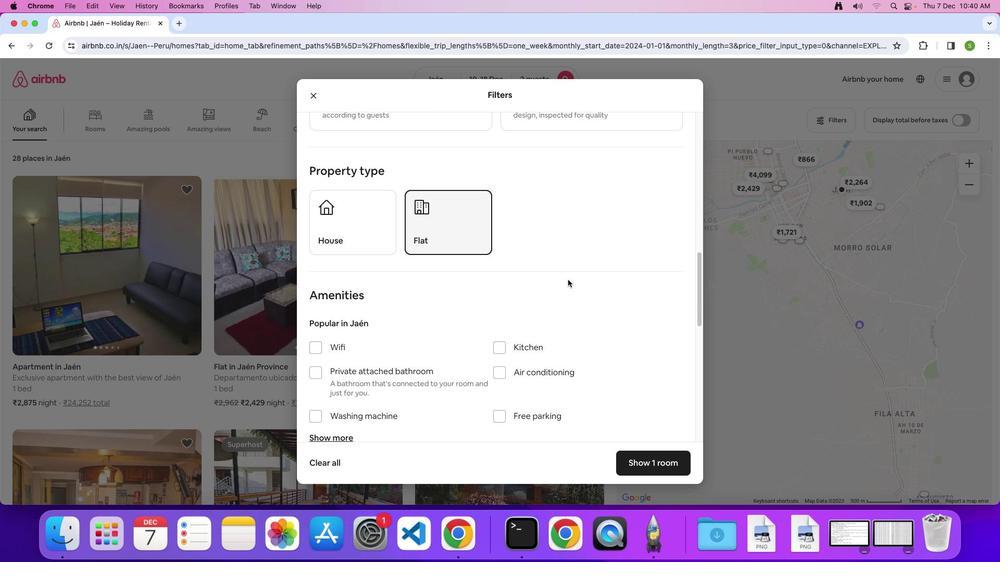 
Action: Mouse scrolled (568, 279) with delta (0, 0)
Screenshot: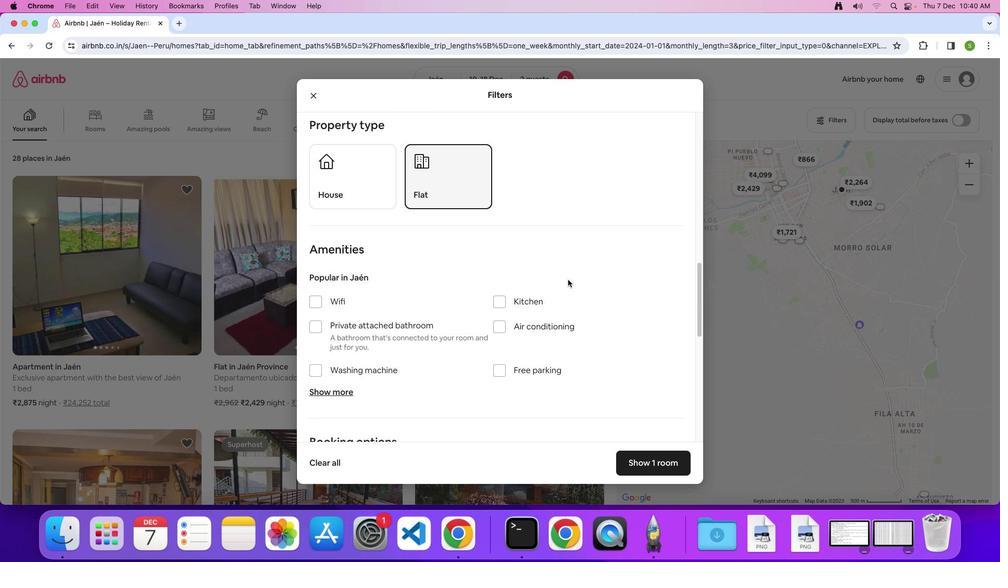 
Action: Mouse scrolled (568, 279) with delta (0, 0)
Screenshot: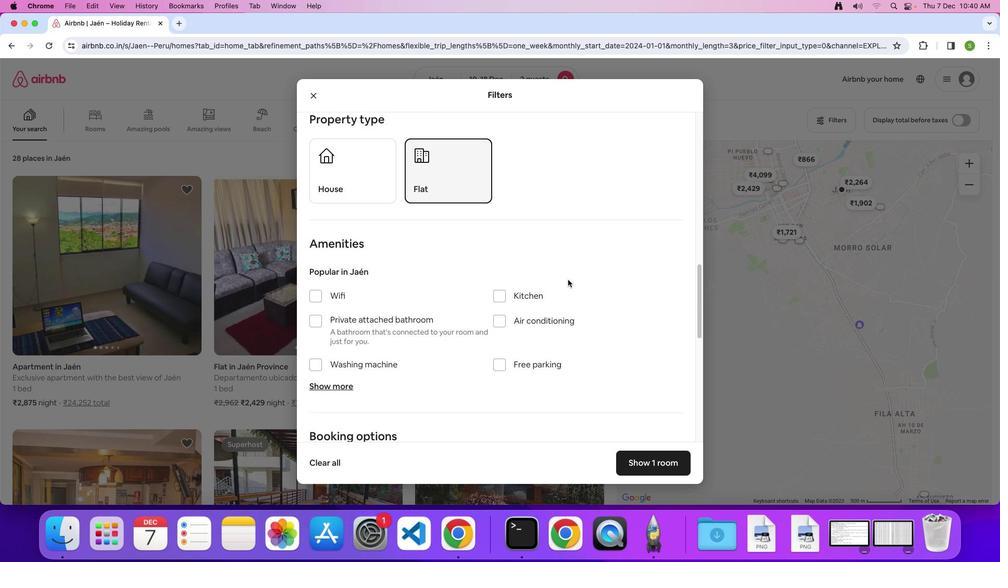 
Action: Mouse scrolled (568, 279) with delta (0, 0)
Screenshot: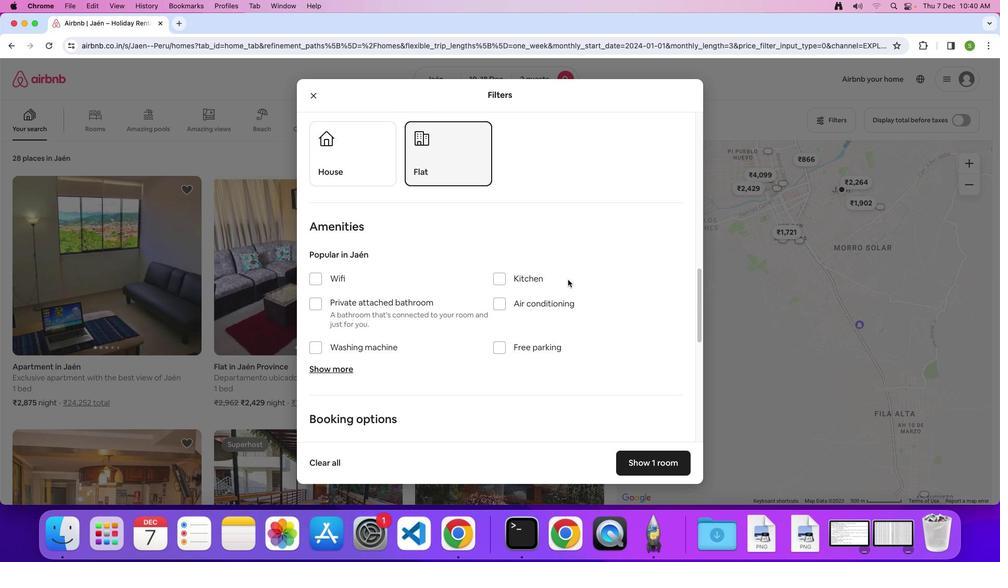 
Action: Mouse scrolled (568, 279) with delta (0, 0)
Screenshot: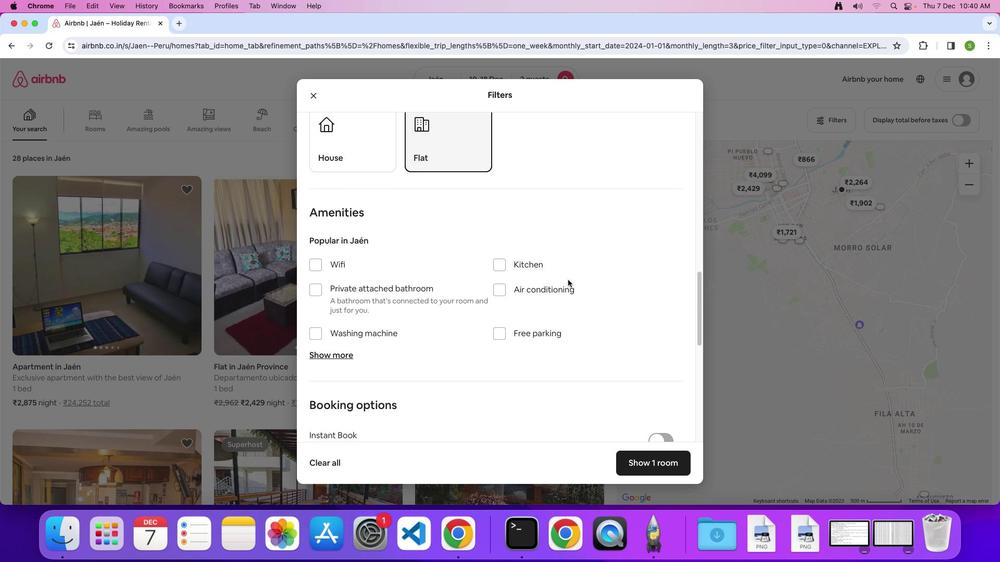 
Action: Mouse scrolled (568, 279) with delta (0, -1)
Screenshot: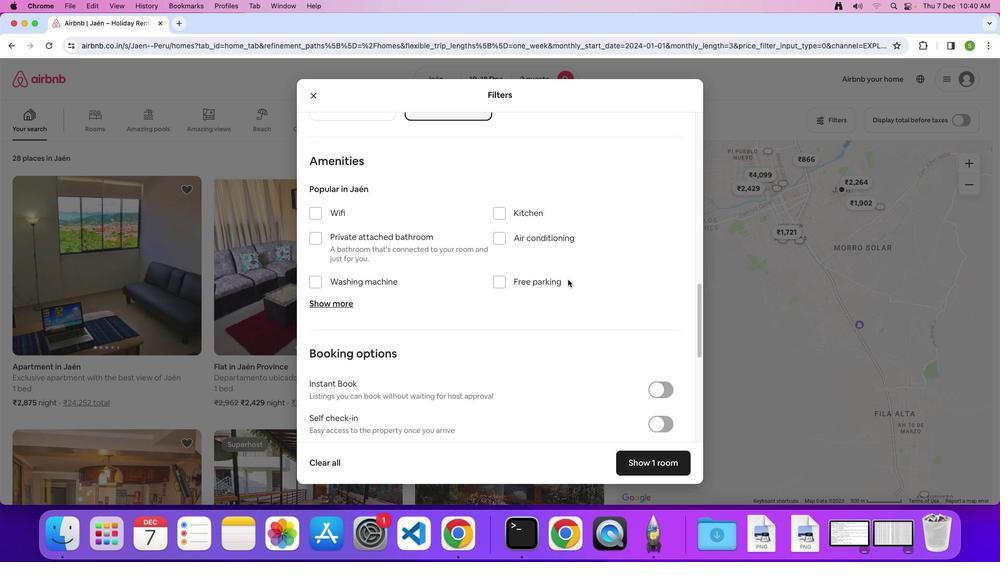 
Action: Mouse moved to (320, 190)
Screenshot: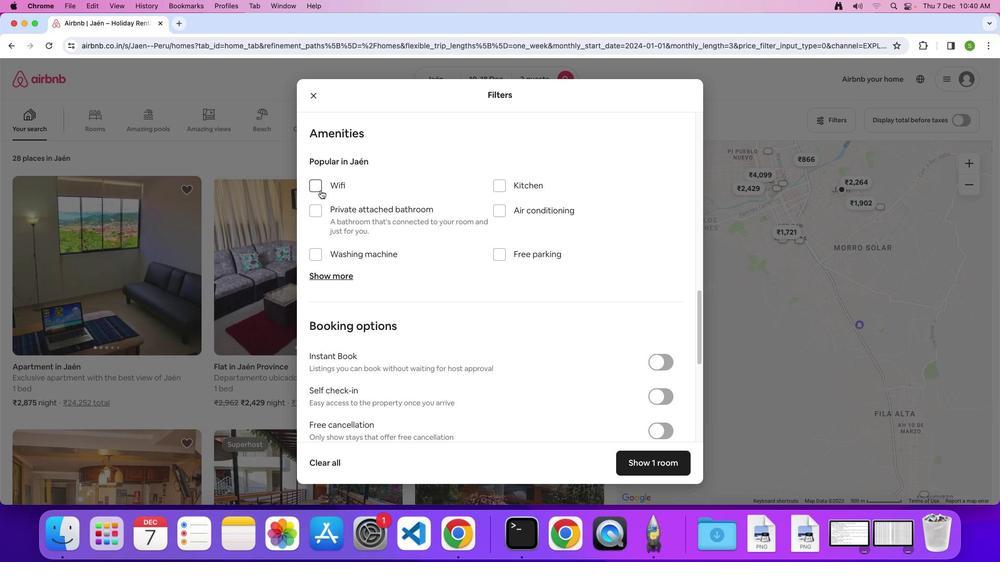 
Action: Mouse pressed left at (320, 190)
Screenshot: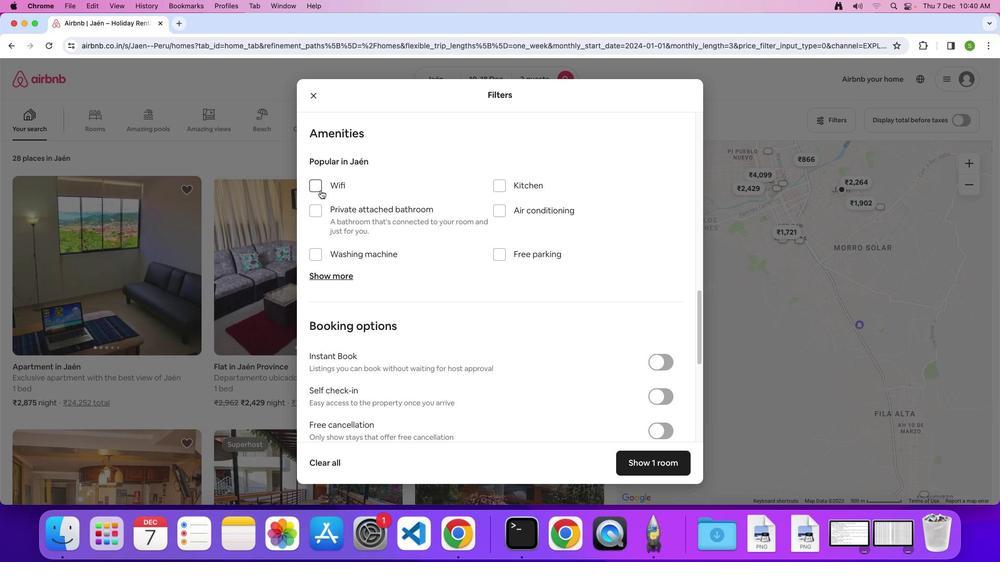 
Action: Mouse moved to (501, 257)
Screenshot: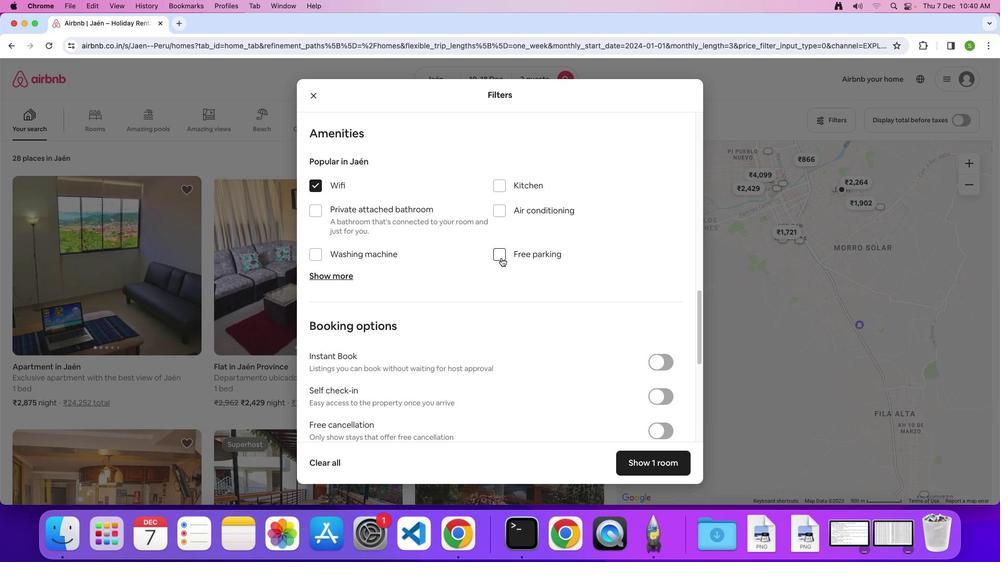 
Action: Mouse pressed left at (501, 257)
Screenshot: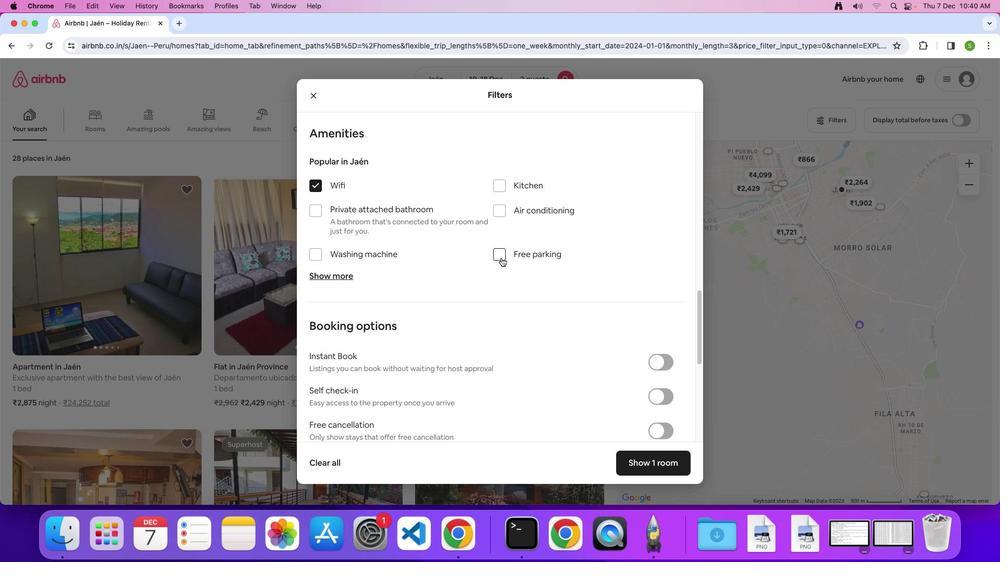 
Action: Mouse moved to (340, 277)
Screenshot: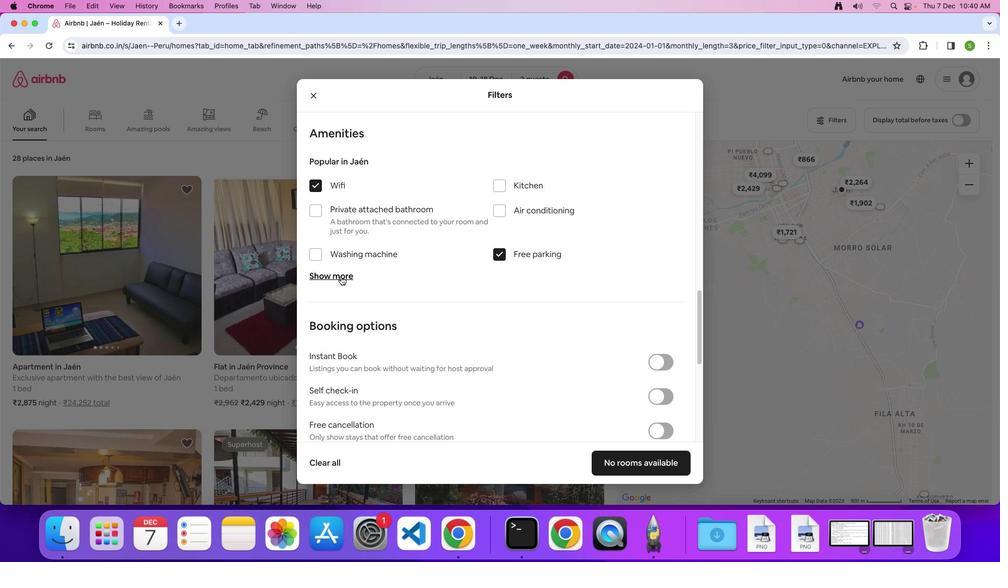 
Action: Mouse pressed left at (340, 277)
Screenshot: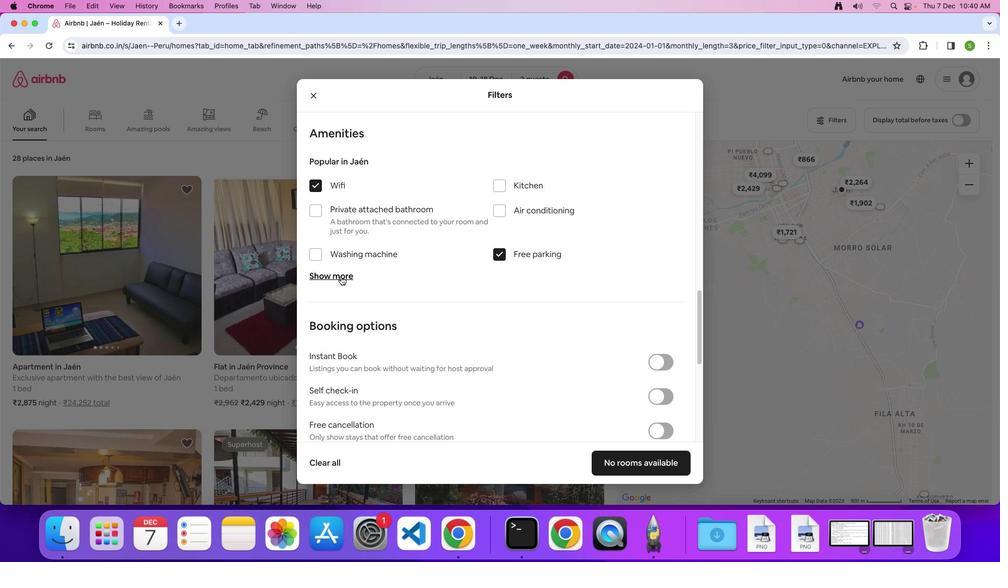 
Action: Mouse moved to (523, 282)
Screenshot: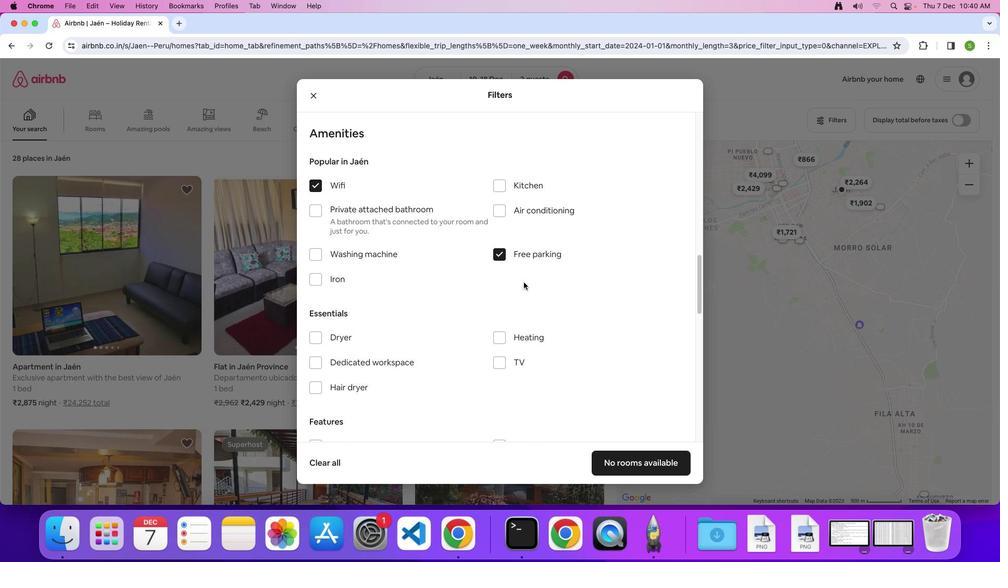 
Action: Mouse scrolled (523, 282) with delta (0, 0)
Screenshot: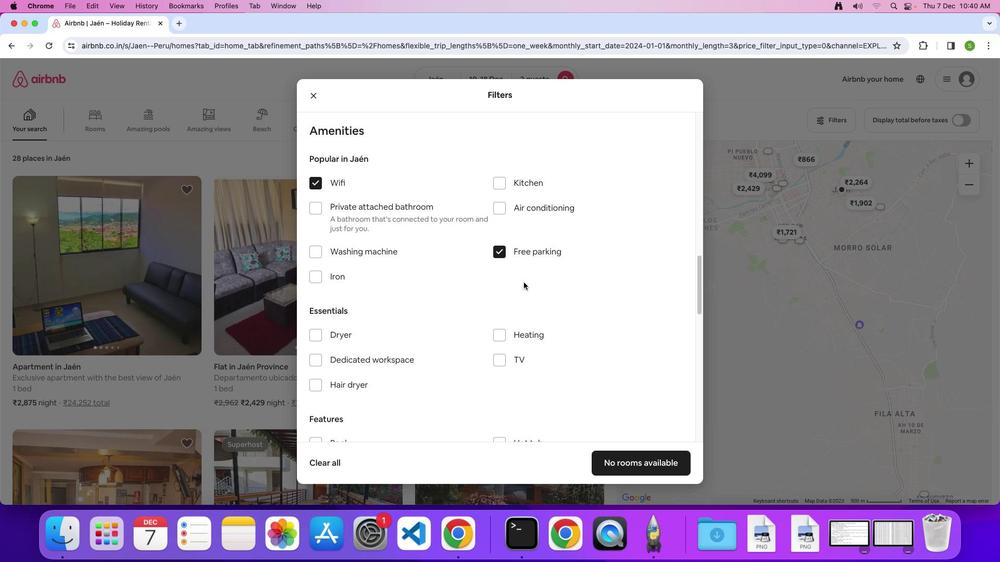 
Action: Mouse scrolled (523, 282) with delta (0, 0)
Screenshot: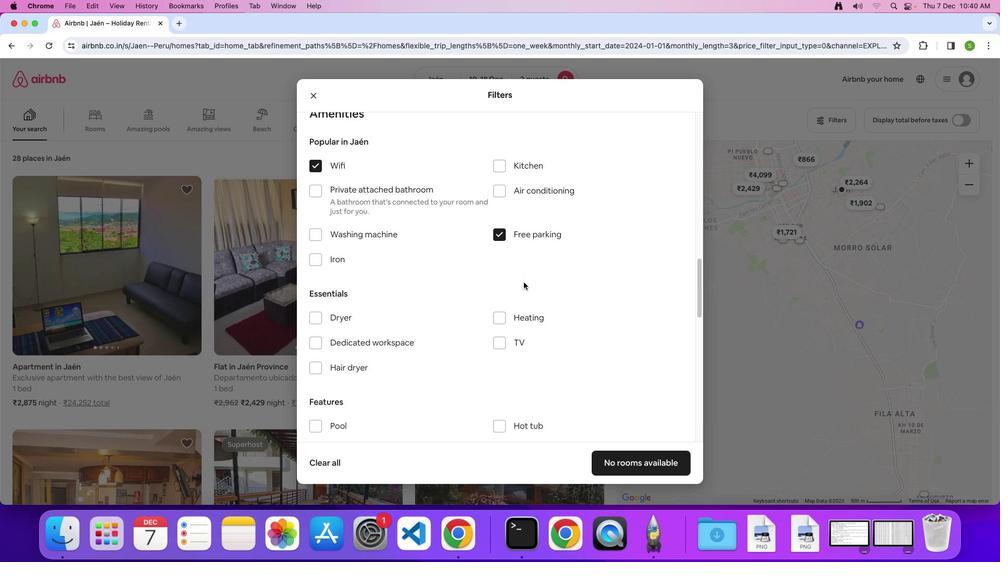 
Action: Mouse scrolled (523, 282) with delta (0, -1)
Screenshot: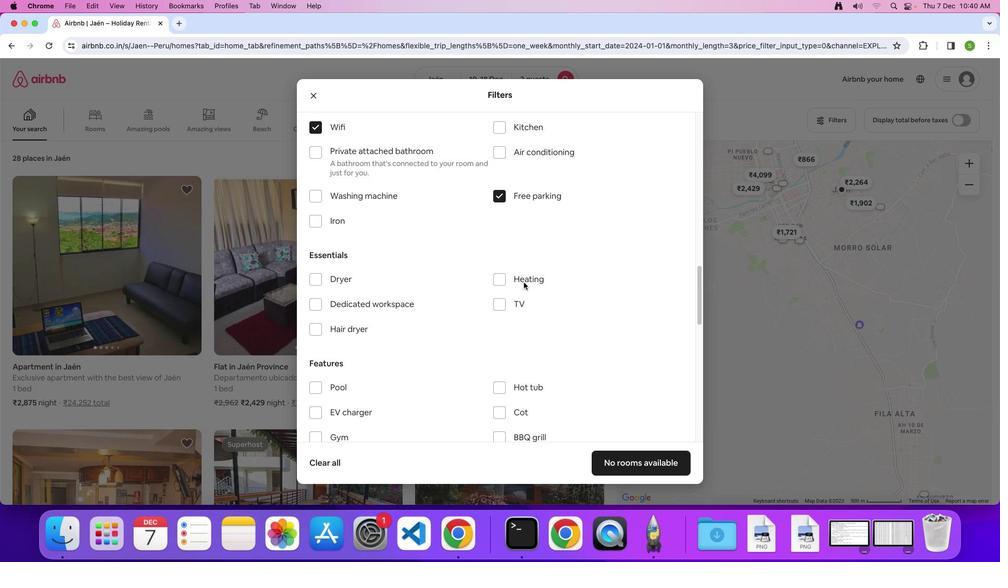 
Action: Mouse moved to (502, 287)
Screenshot: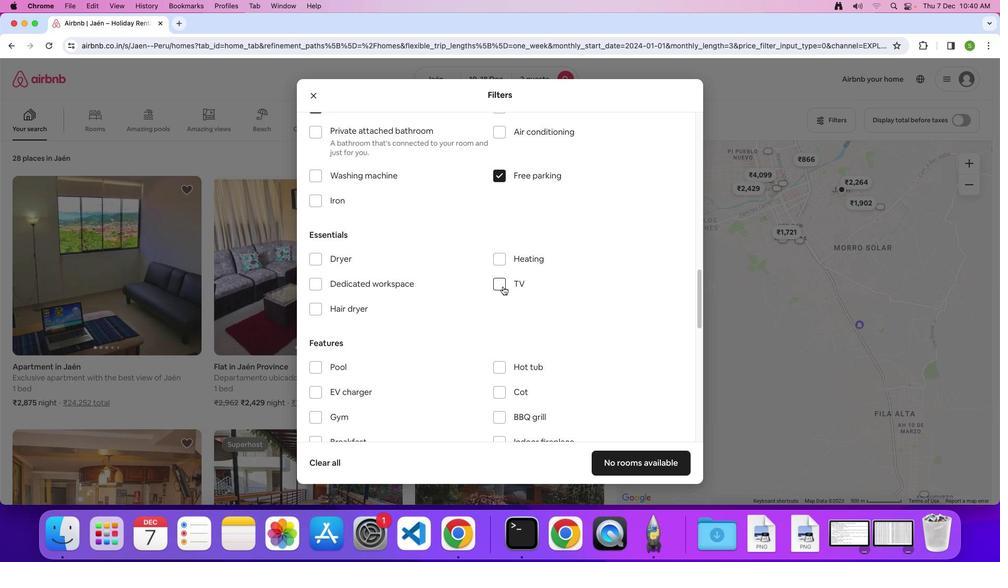 
Action: Mouse pressed left at (502, 287)
Screenshot: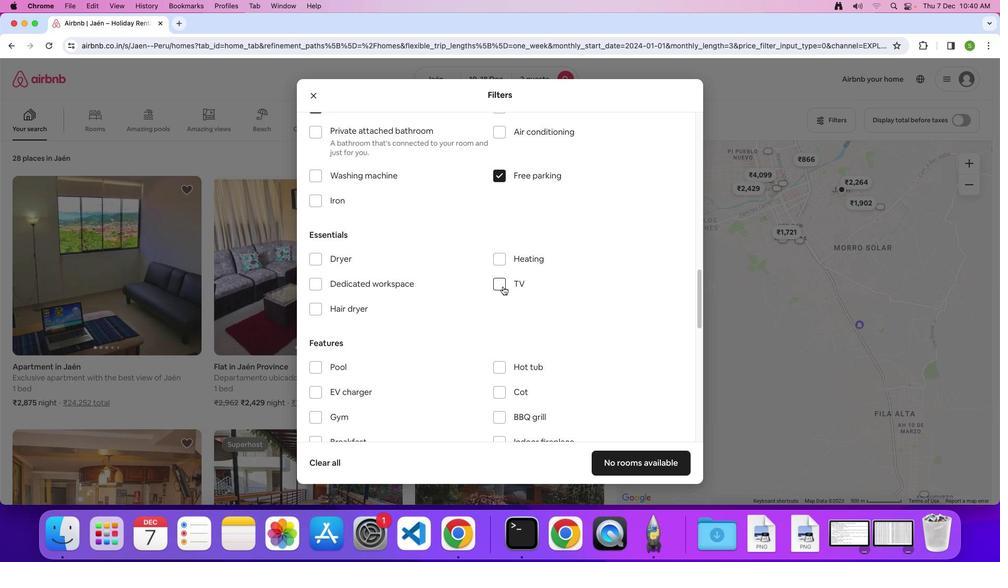 
Action: Mouse moved to (551, 298)
Screenshot: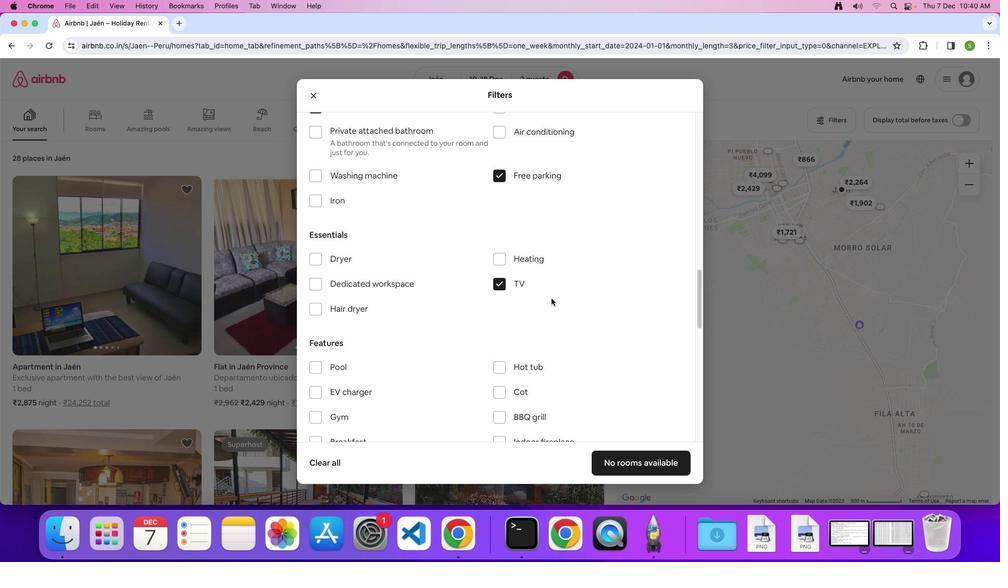 
Action: Mouse scrolled (551, 298) with delta (0, 0)
Screenshot: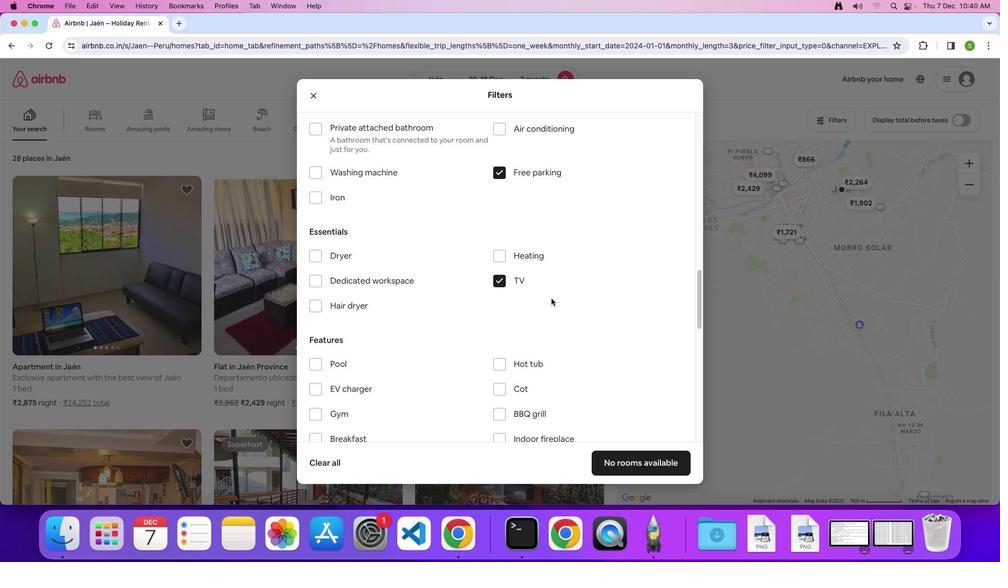 
Action: Mouse scrolled (551, 298) with delta (0, 0)
Screenshot: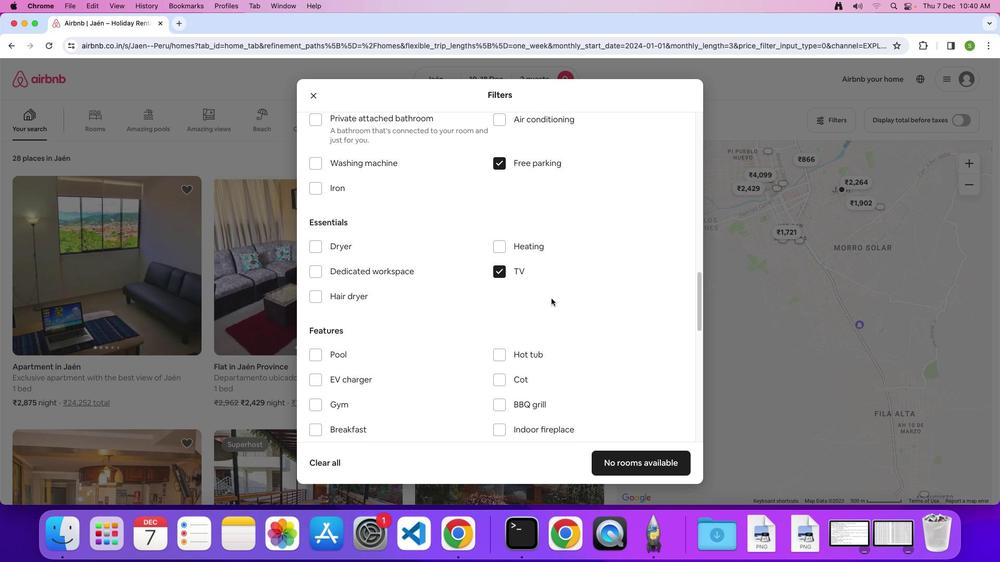 
Action: Mouse scrolled (551, 298) with delta (0, 0)
Screenshot: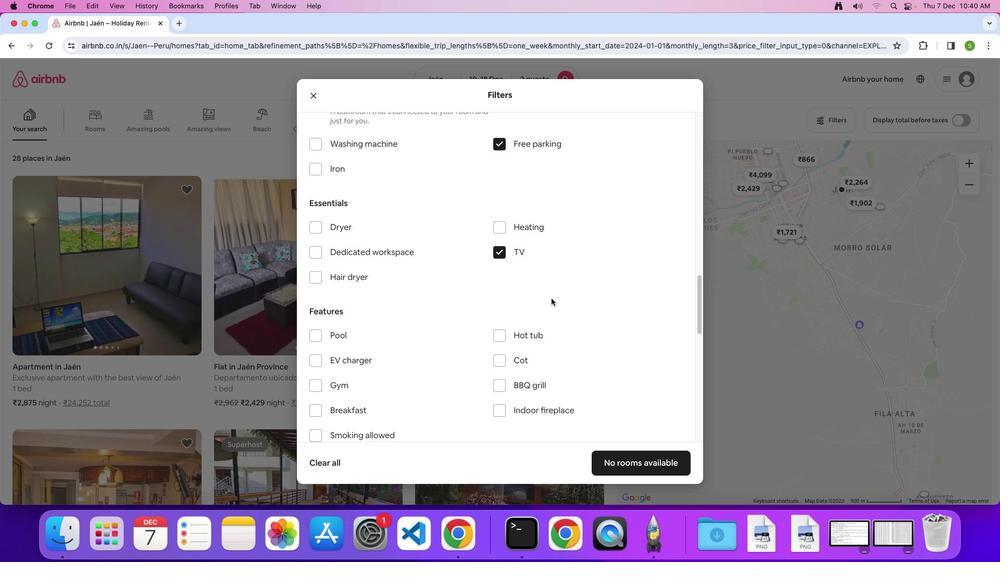 
Action: Mouse scrolled (551, 298) with delta (0, 0)
Screenshot: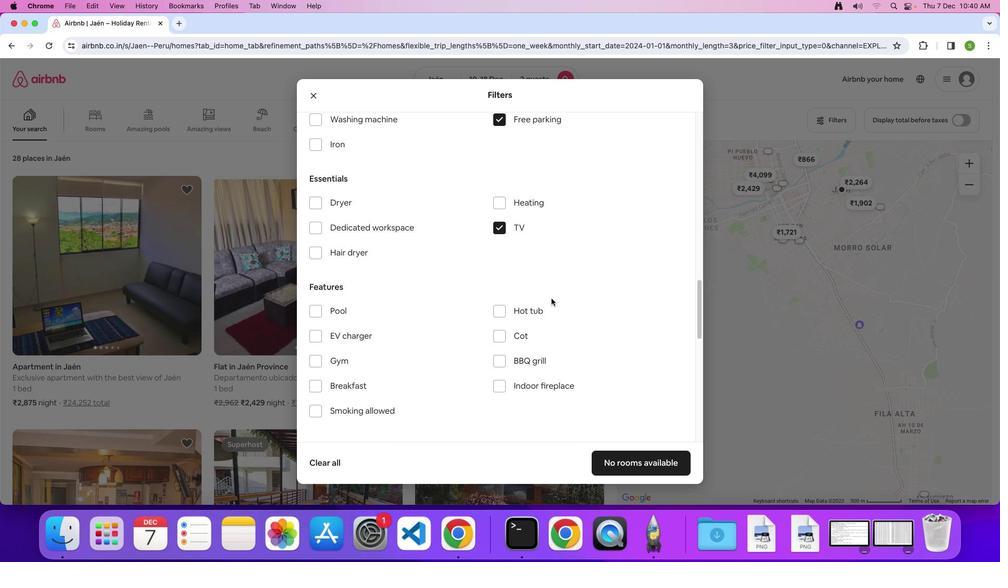 
Action: Mouse scrolled (551, 298) with delta (0, 0)
Screenshot: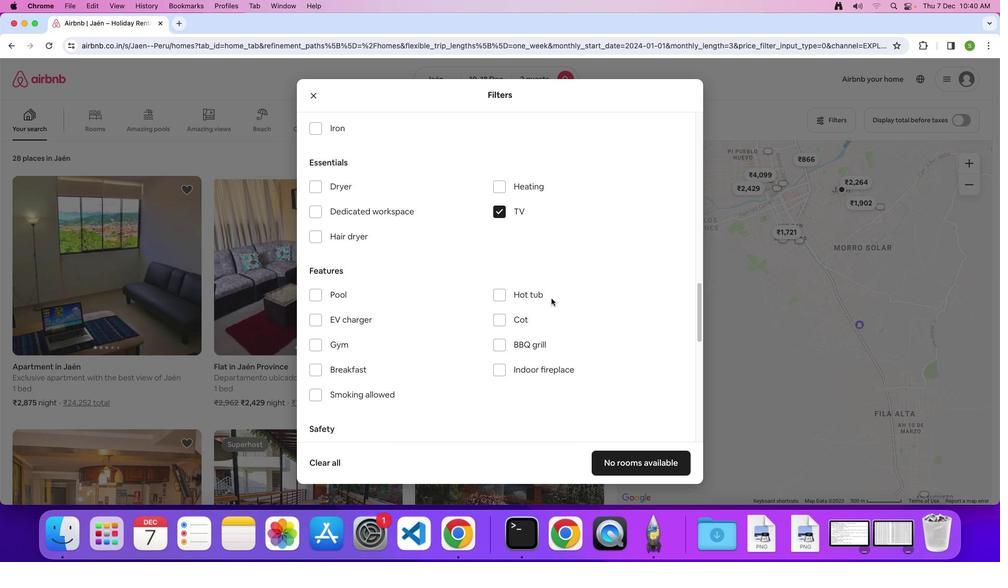 
Action: Mouse scrolled (551, 298) with delta (0, -1)
Screenshot: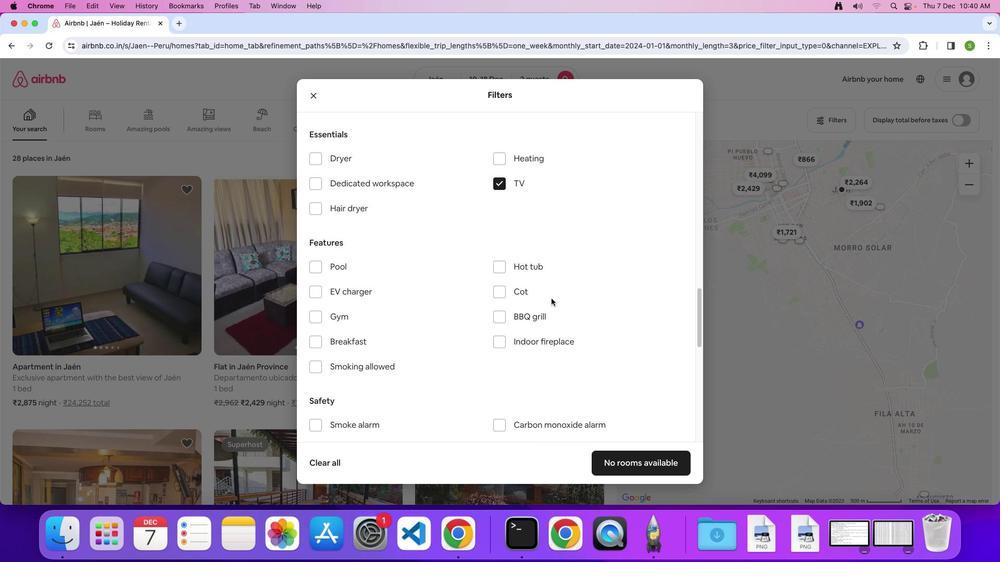 
Action: Mouse moved to (320, 288)
Screenshot: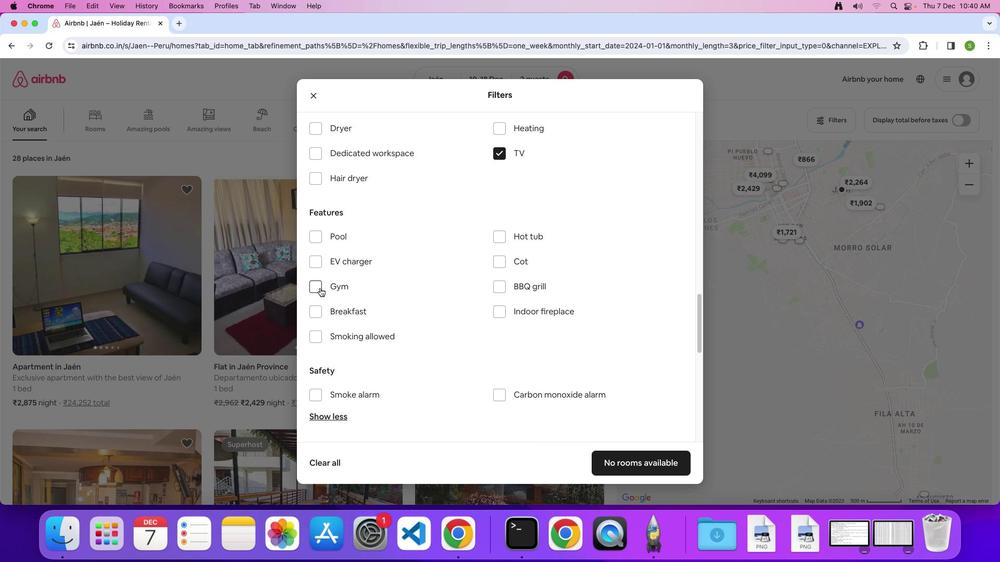 
Action: Mouse pressed left at (320, 288)
Screenshot: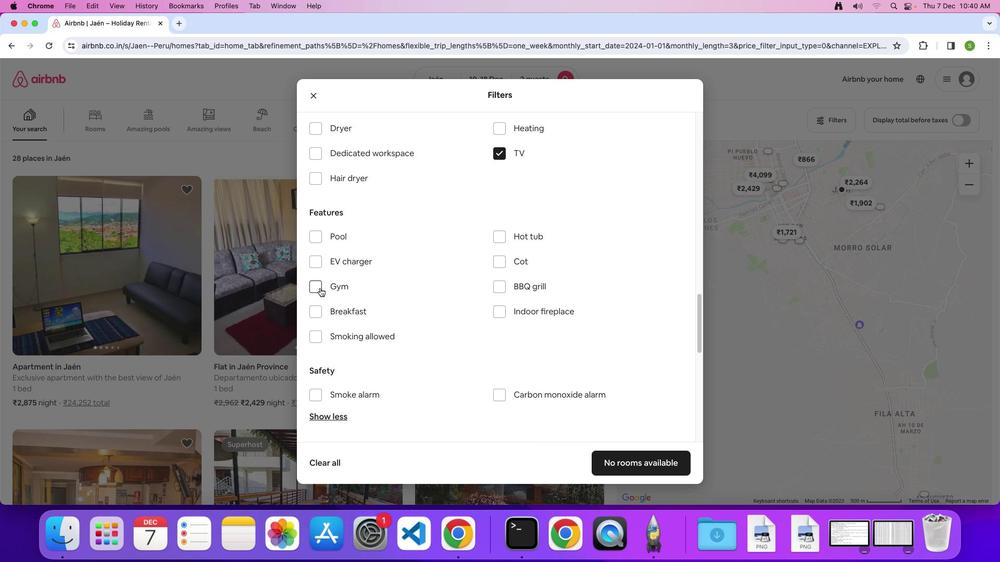 
Action: Mouse moved to (314, 310)
Screenshot: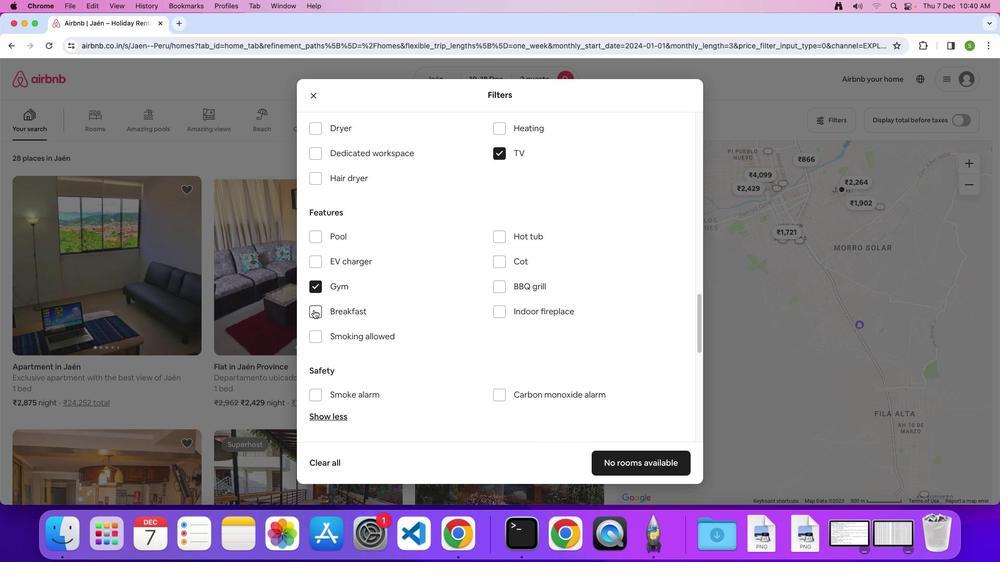 
Action: Mouse pressed left at (314, 310)
Screenshot: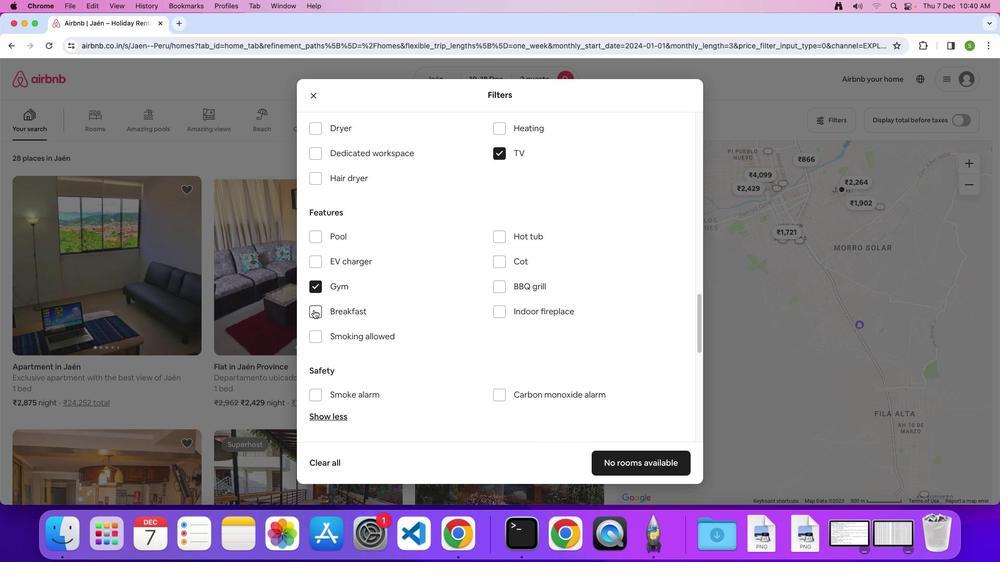 
Action: Mouse moved to (598, 392)
Screenshot: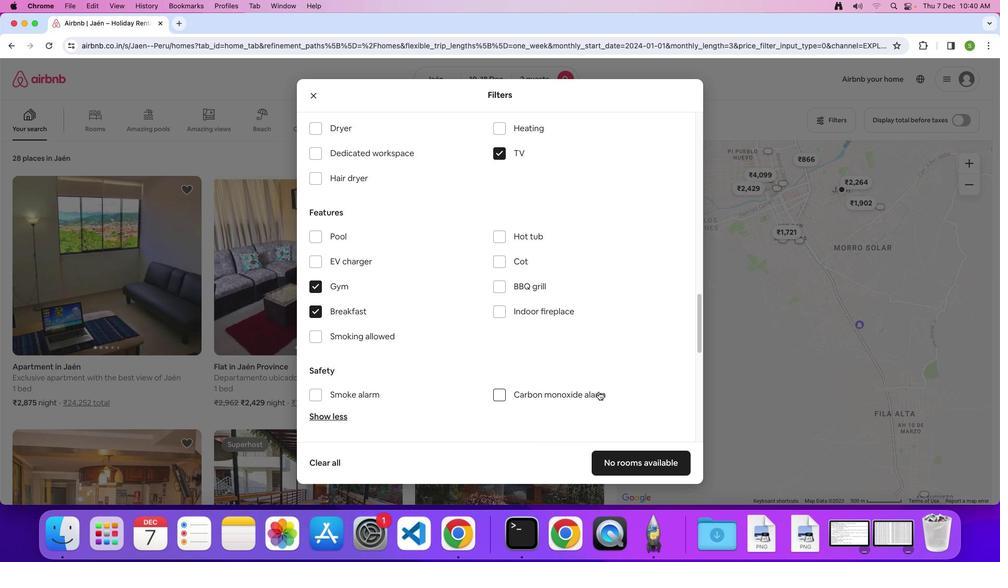 
Action: Mouse scrolled (598, 392) with delta (0, 0)
Screenshot: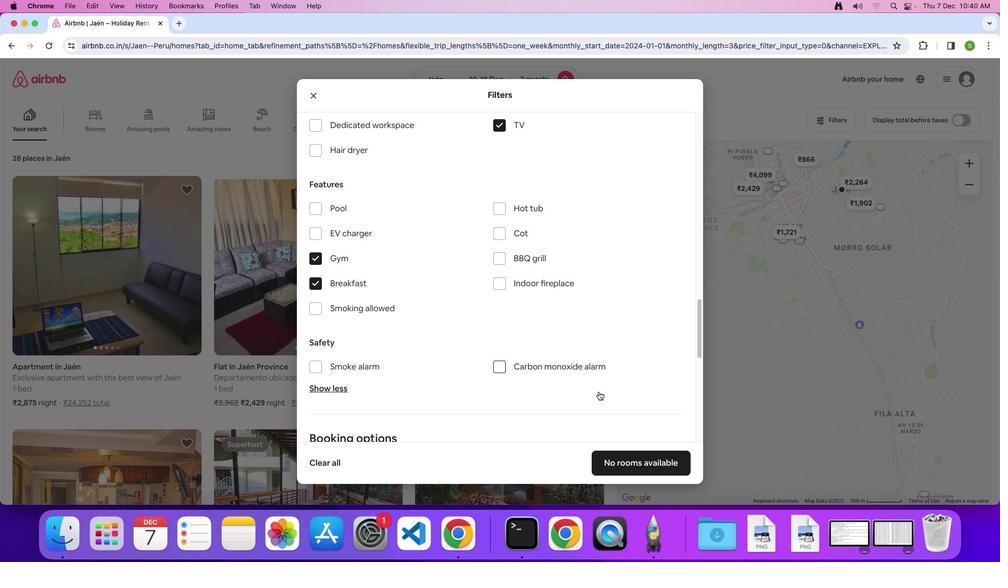 
Action: Mouse scrolled (598, 392) with delta (0, 0)
Screenshot: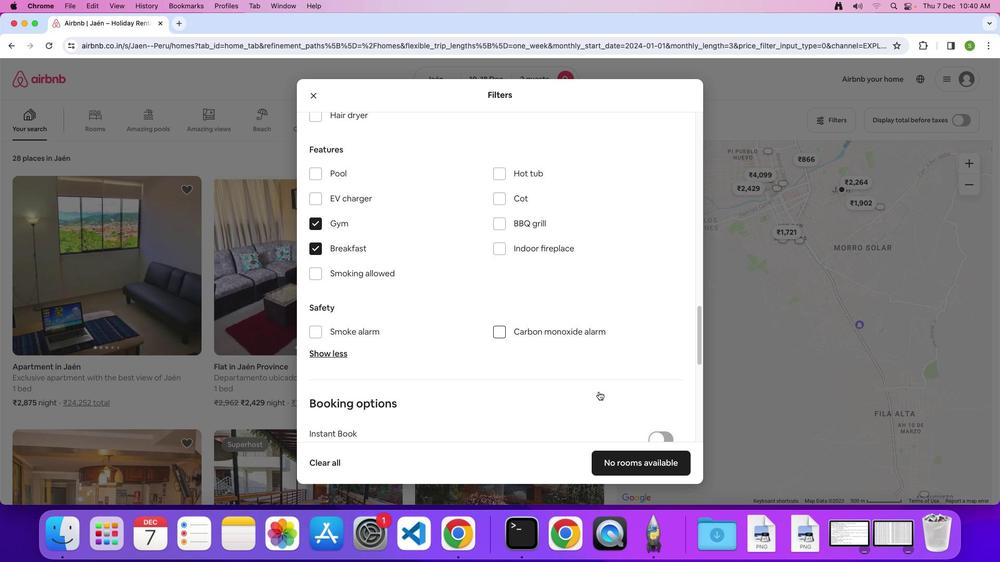 
Action: Mouse scrolled (598, 392) with delta (0, -2)
Screenshot: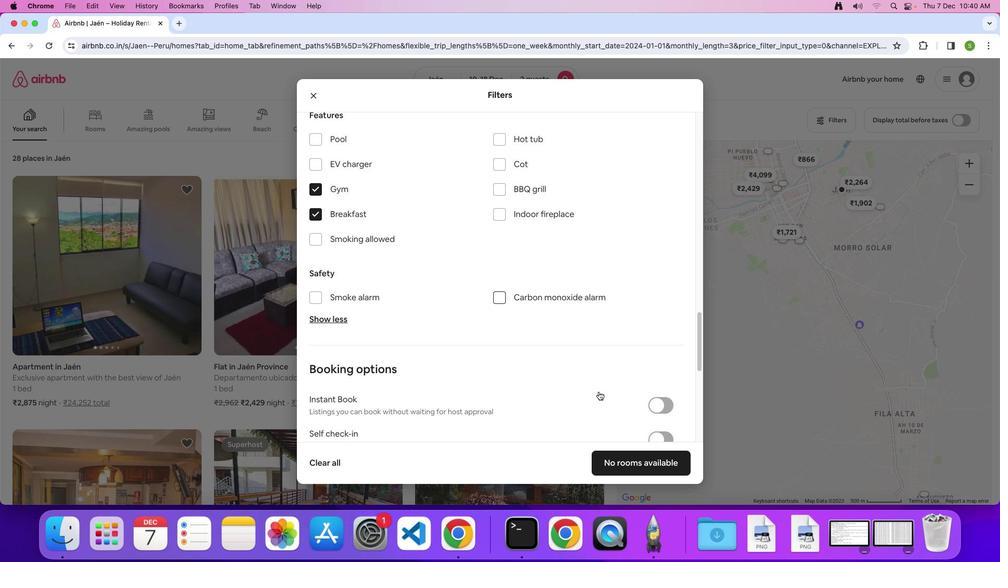 
Action: Mouse scrolled (598, 392) with delta (0, -1)
Screenshot: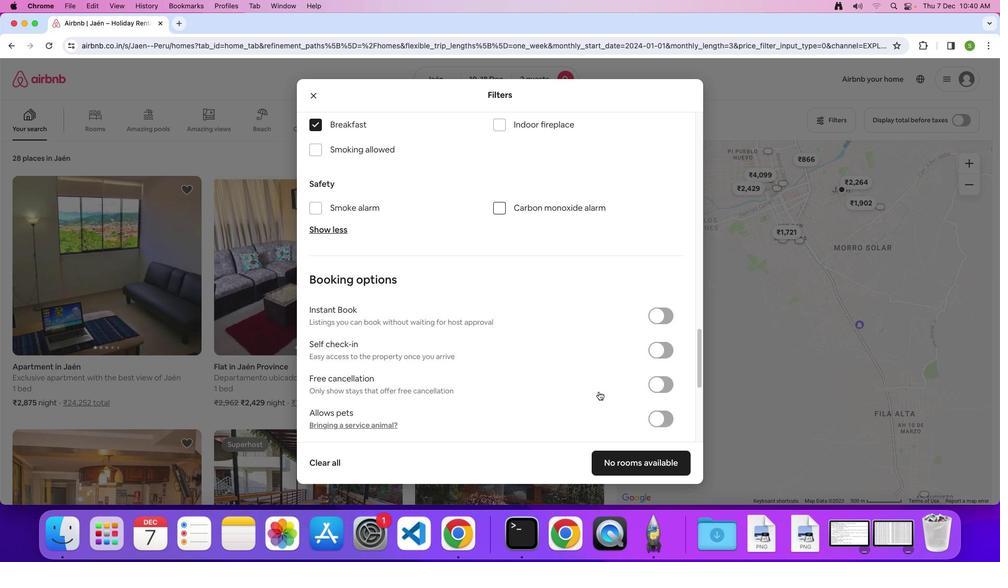 
Action: Mouse moved to (640, 464)
Screenshot: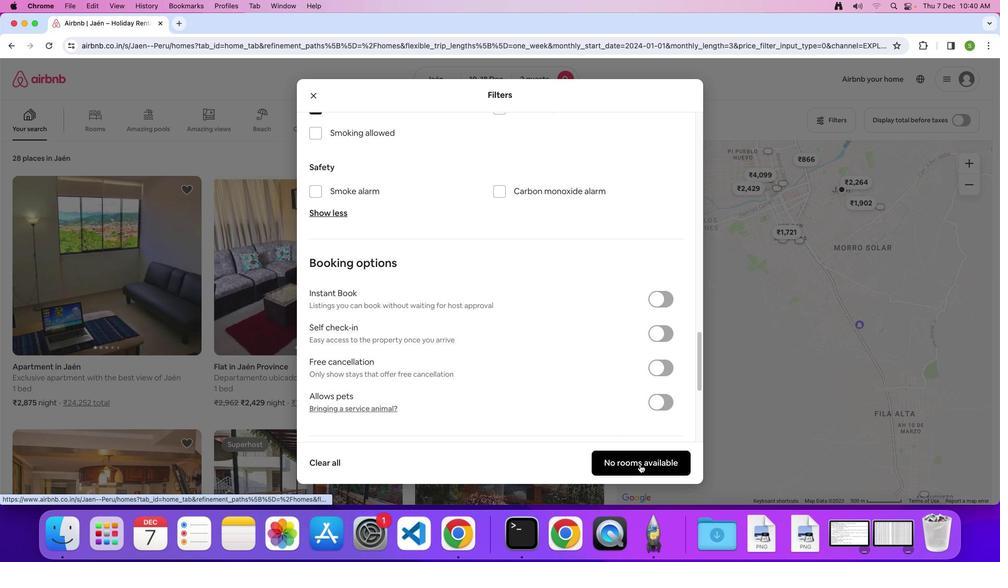 
Action: Mouse pressed left at (640, 464)
Screenshot: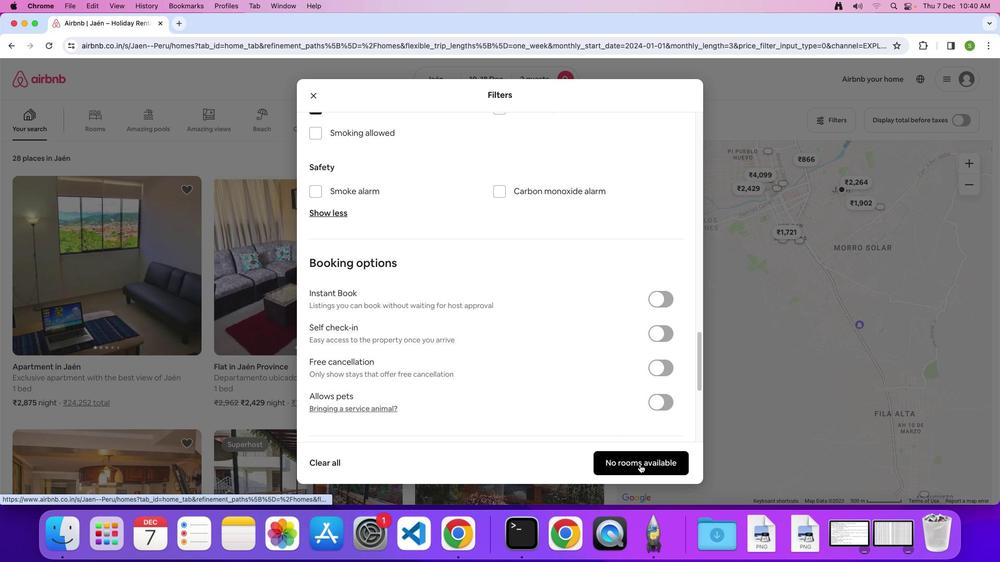
Action: Mouse moved to (500, 346)
Screenshot: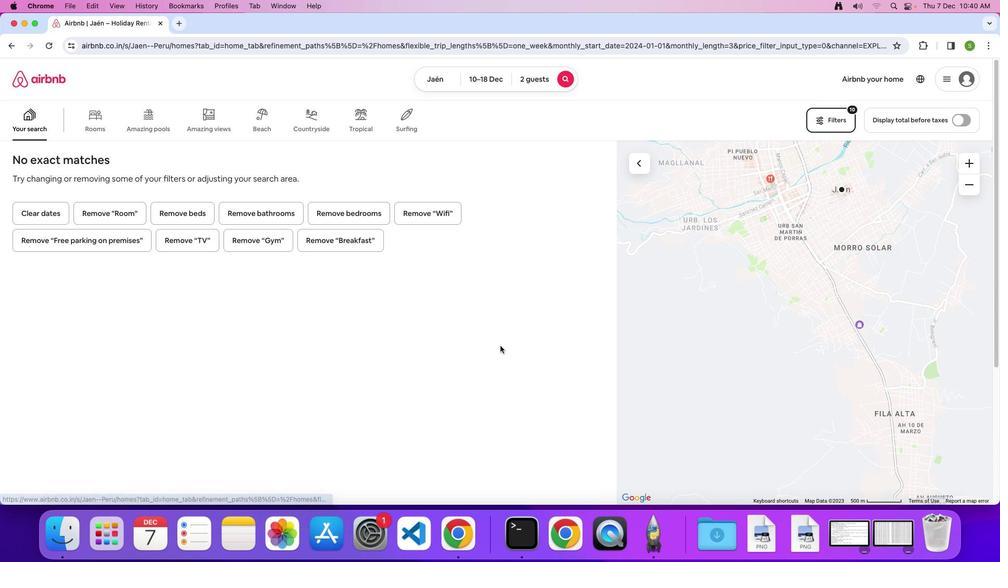 
